 Task: Search one way flight ticket for 1 adult, 5 children, 2 infants in seat and 1 infant on lap in first from Watertown: Watertown Regional Airport to New Bern: Coastal Carolina Regional Airport (was Craven County Regional) on 8-4-2023. Choice of flights is JetBlue. Number of bags: 1 checked bag. Price is upto 55000. Outbound departure time preference is 21:00.
Action: Mouse moved to (249, 318)
Screenshot: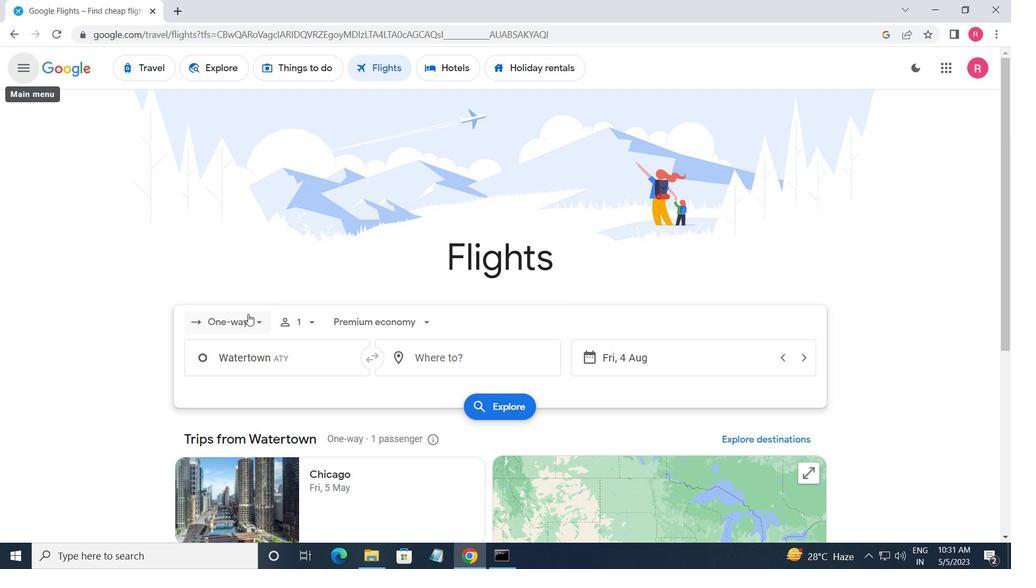 
Action: Mouse pressed left at (249, 318)
Screenshot: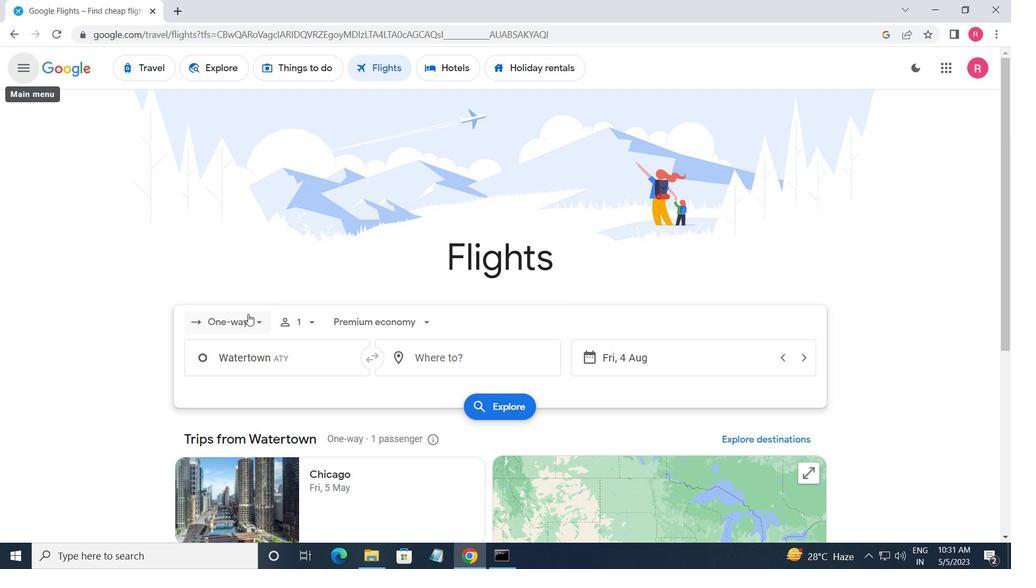 
Action: Mouse moved to (255, 386)
Screenshot: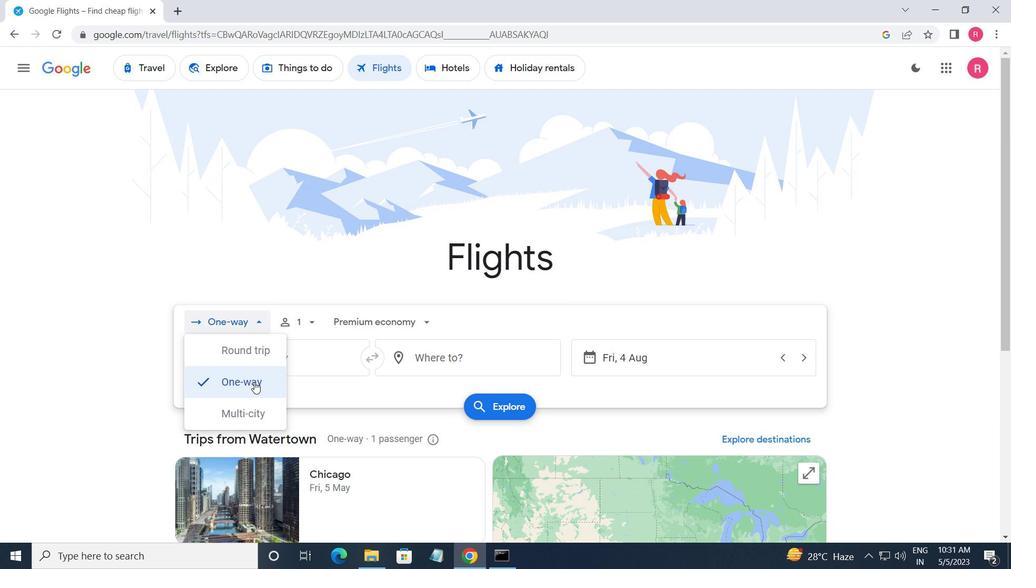 
Action: Mouse pressed left at (255, 386)
Screenshot: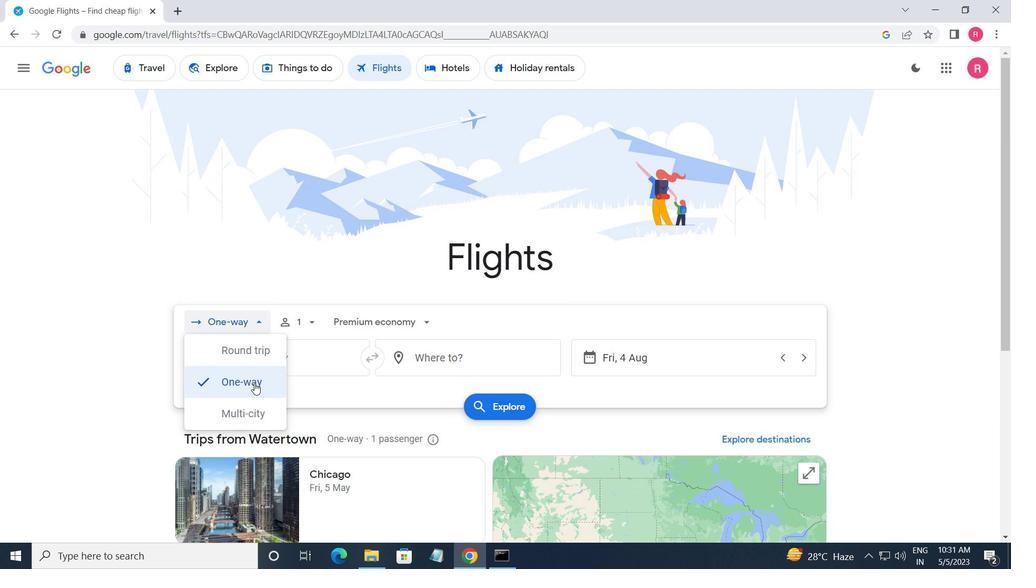 
Action: Mouse moved to (304, 329)
Screenshot: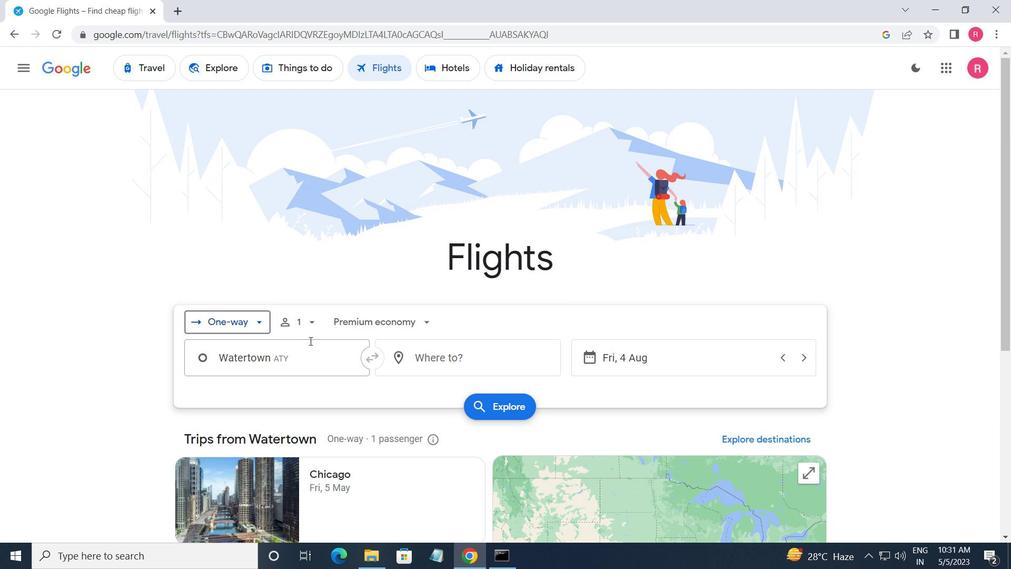 
Action: Mouse pressed left at (304, 329)
Screenshot: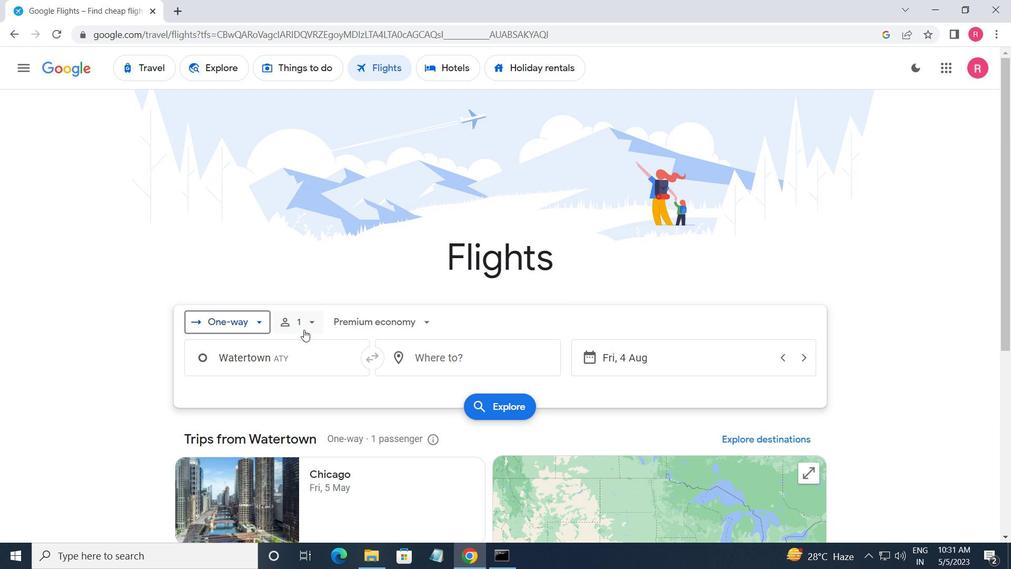 
Action: Mouse moved to (418, 395)
Screenshot: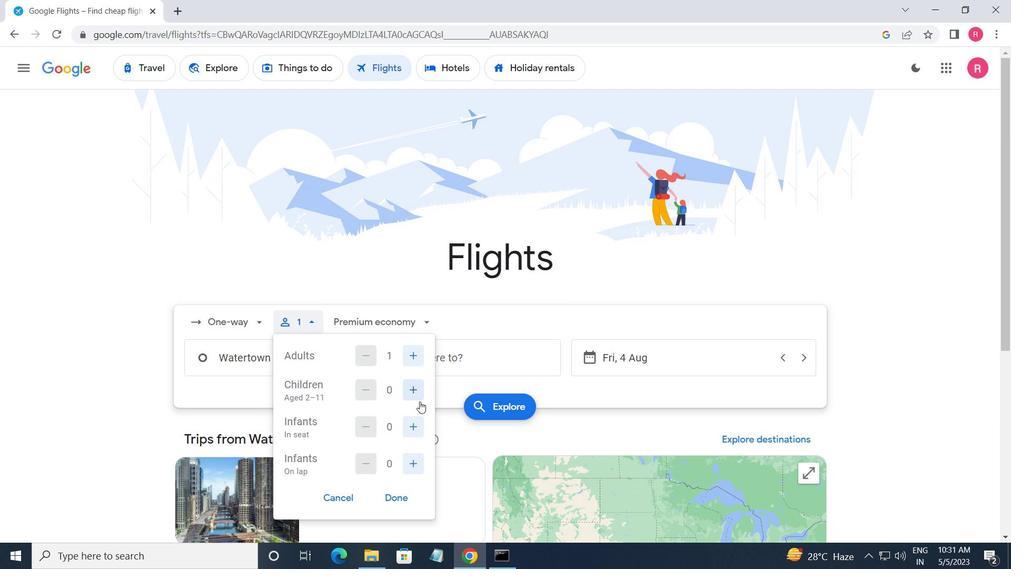 
Action: Mouse pressed left at (418, 395)
Screenshot: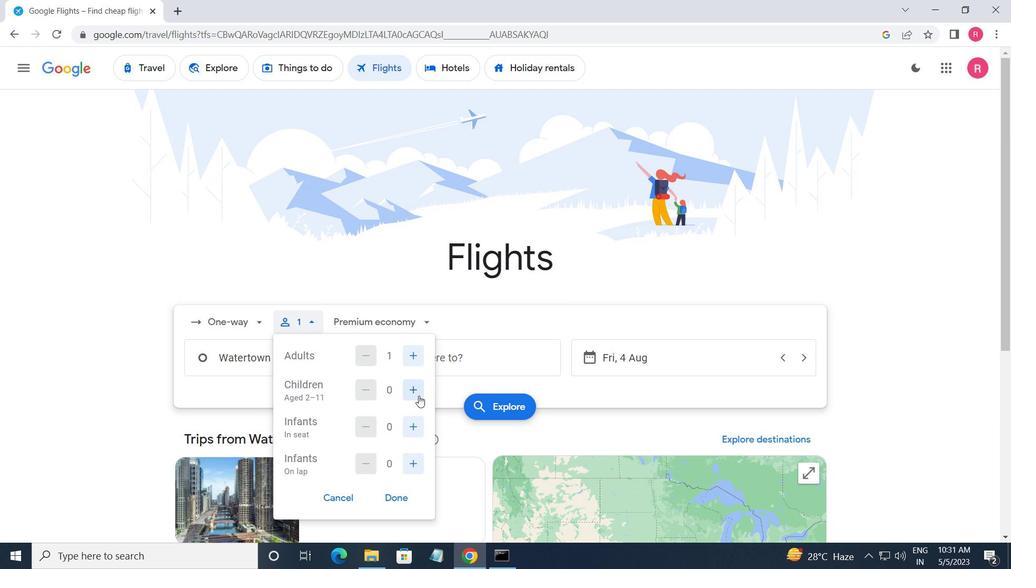 
Action: Mouse pressed left at (418, 395)
Screenshot: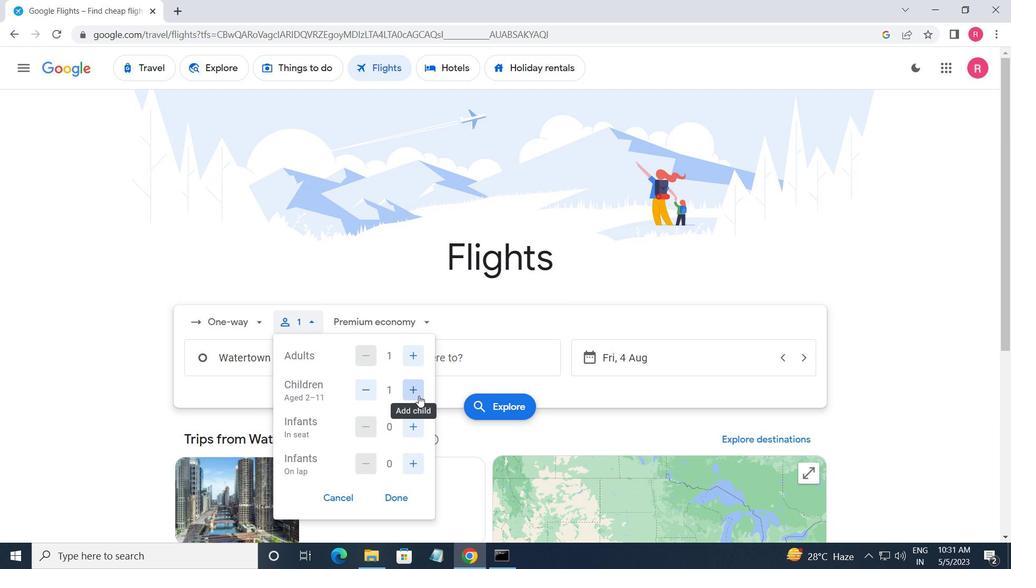 
Action: Mouse pressed left at (418, 395)
Screenshot: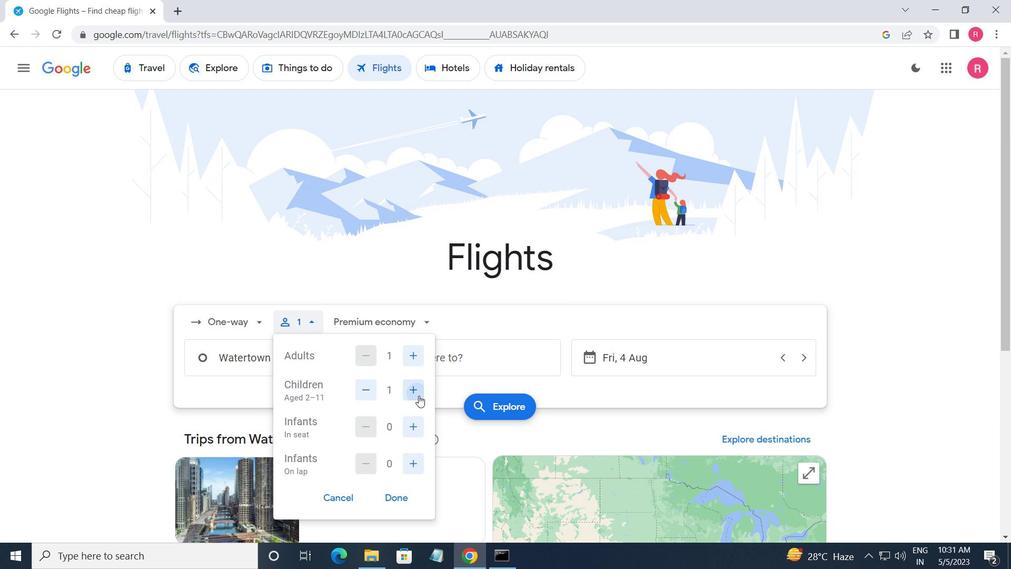 
Action: Mouse pressed left at (418, 395)
Screenshot: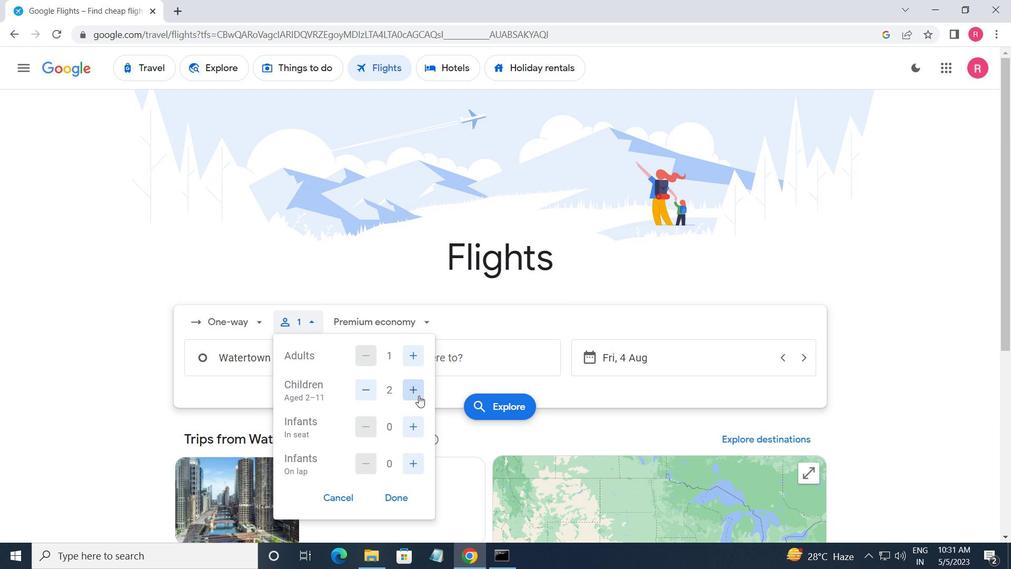 
Action: Mouse pressed left at (418, 395)
Screenshot: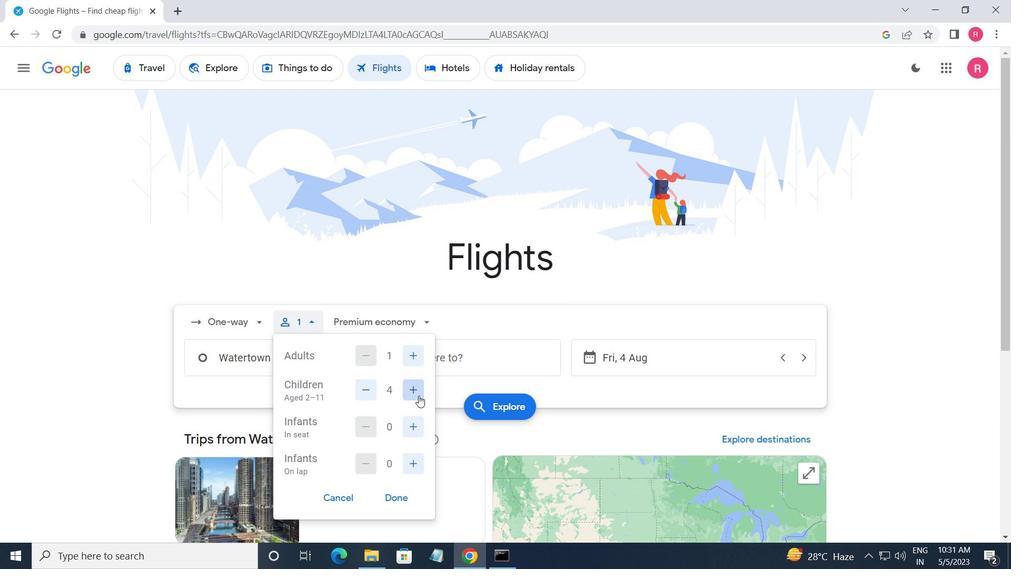 
Action: Mouse moved to (414, 432)
Screenshot: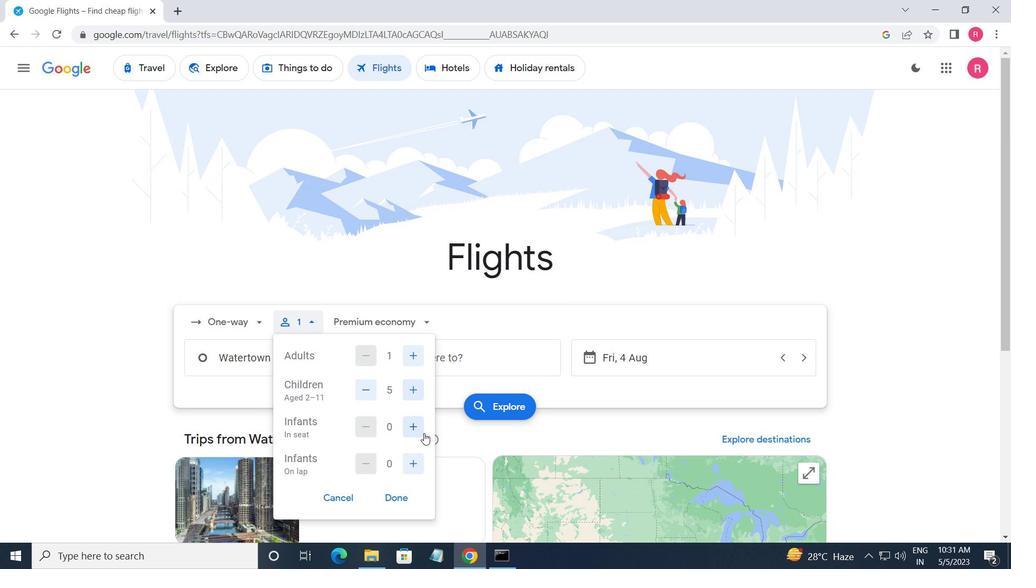 
Action: Mouse pressed left at (414, 432)
Screenshot: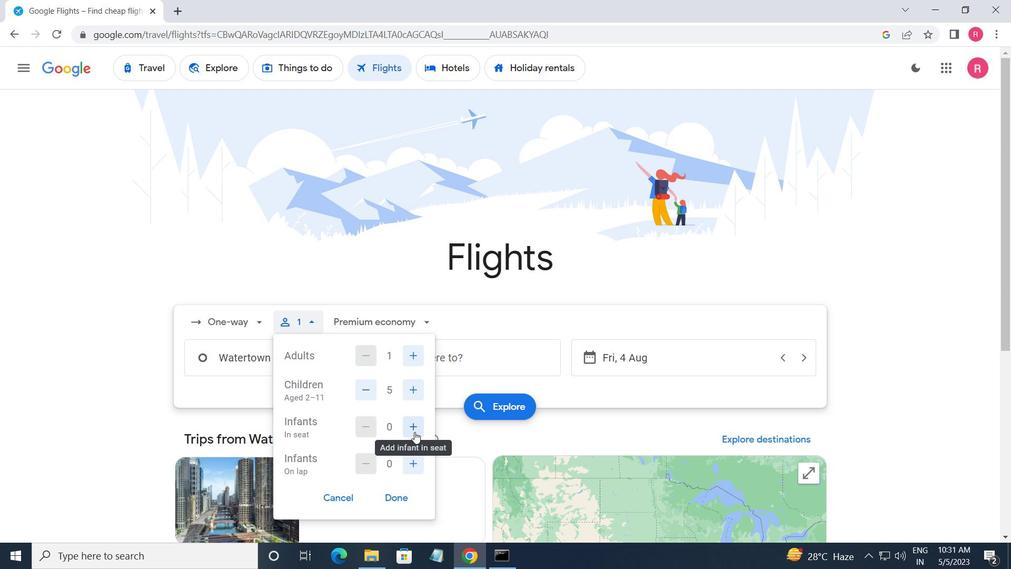 
Action: Mouse pressed left at (414, 432)
Screenshot: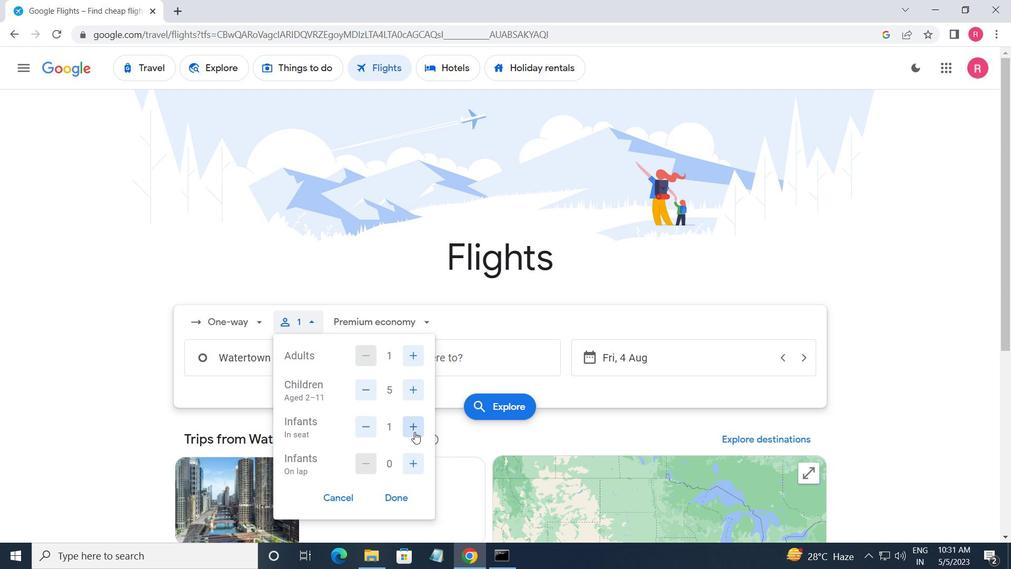 
Action: Mouse moved to (411, 461)
Screenshot: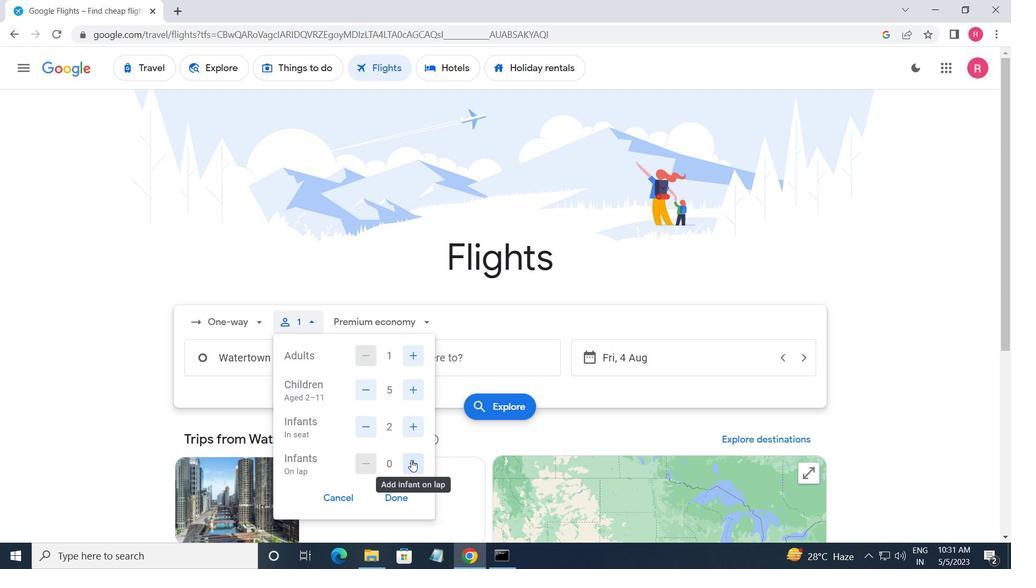 
Action: Mouse pressed left at (411, 461)
Screenshot: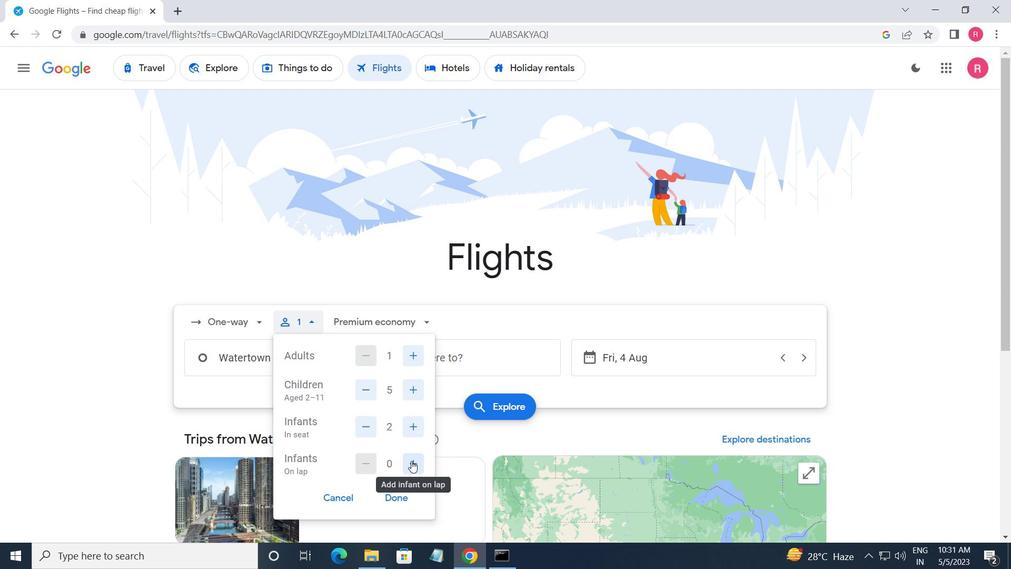 
Action: Mouse moved to (367, 433)
Screenshot: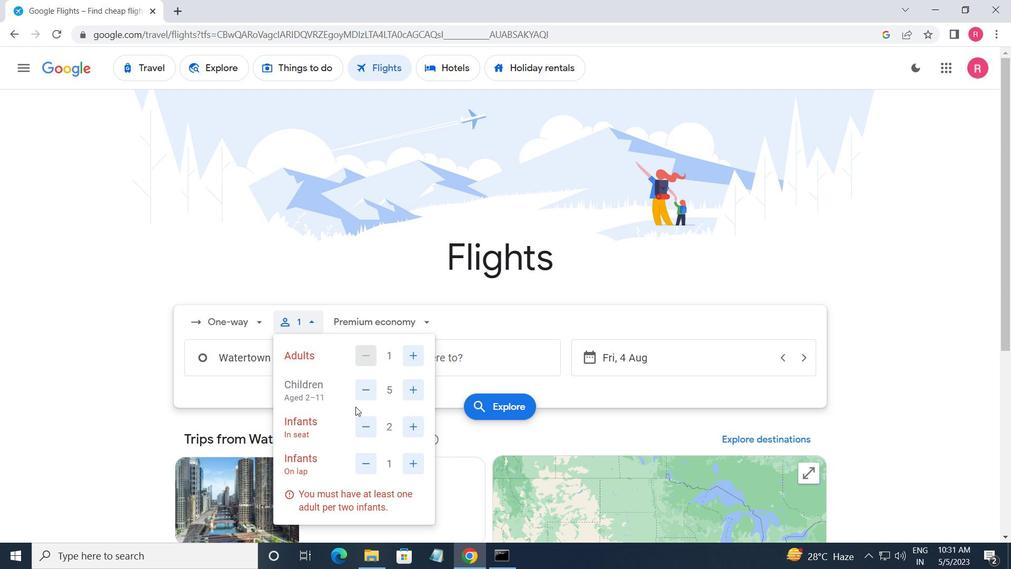 
Action: Mouse pressed left at (367, 433)
Screenshot: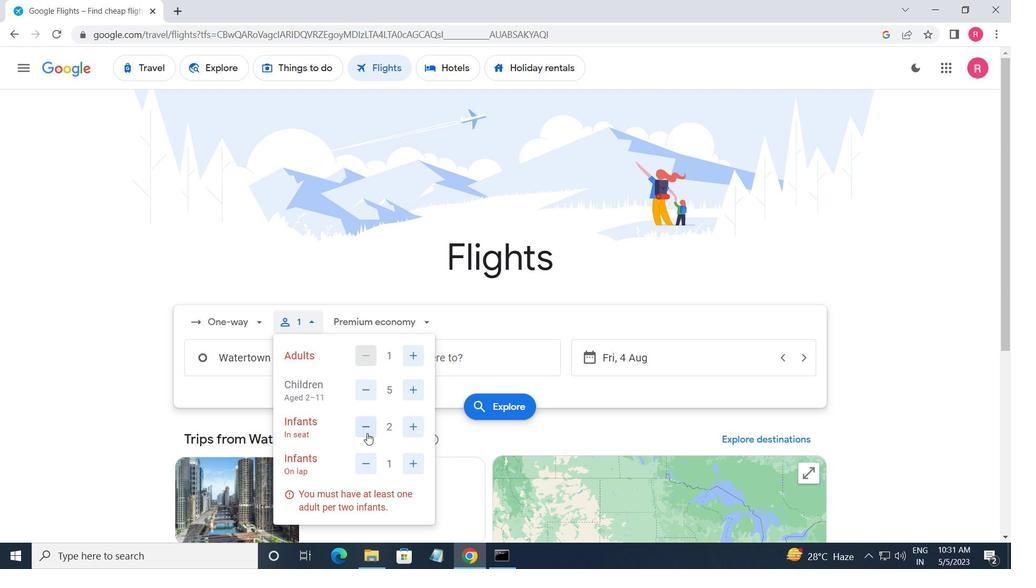 
Action: Mouse moved to (402, 498)
Screenshot: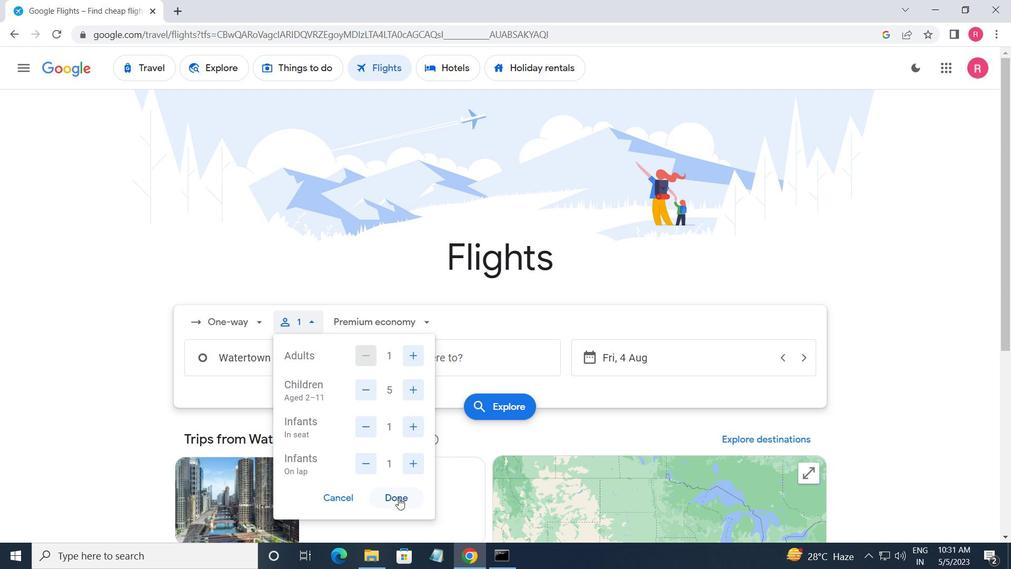 
Action: Mouse pressed left at (402, 498)
Screenshot: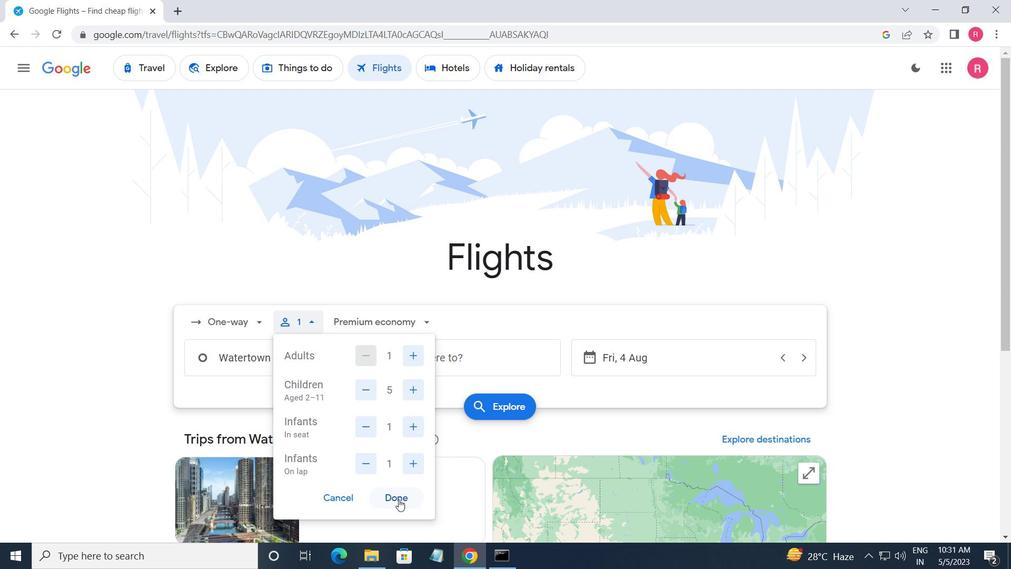 
Action: Mouse moved to (389, 319)
Screenshot: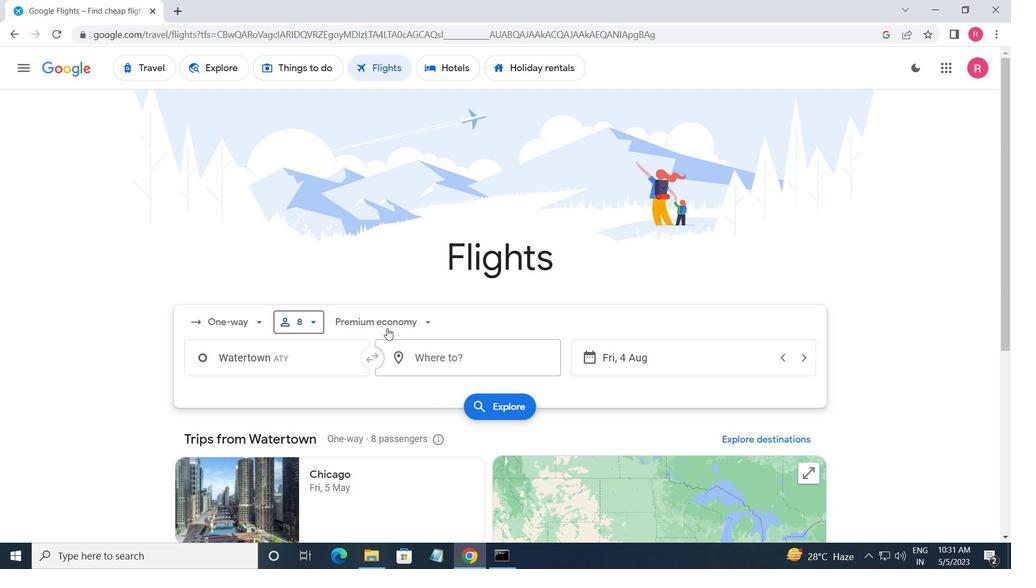 
Action: Mouse pressed left at (389, 319)
Screenshot: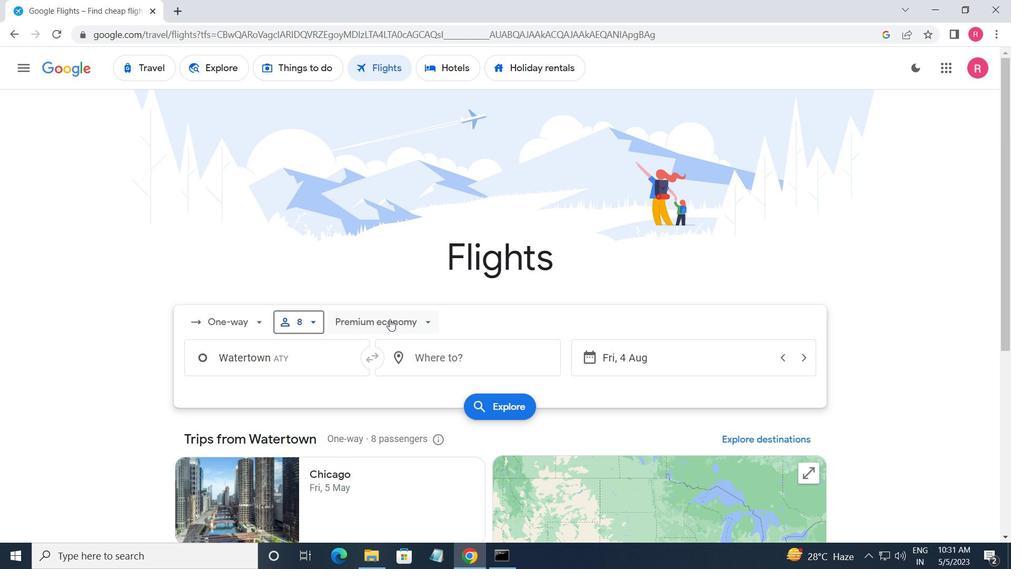 
Action: Mouse moved to (396, 443)
Screenshot: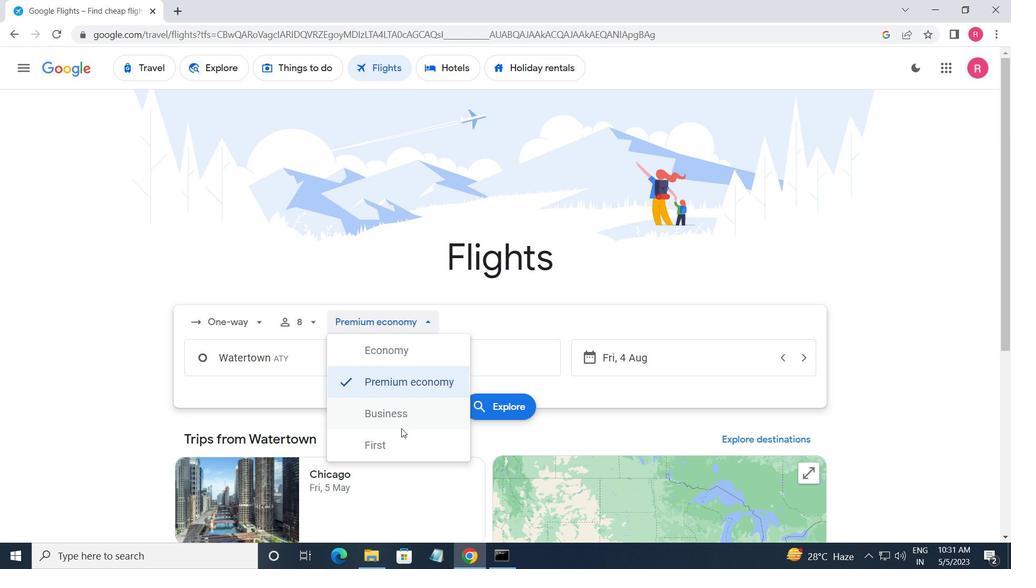 
Action: Mouse pressed left at (396, 443)
Screenshot: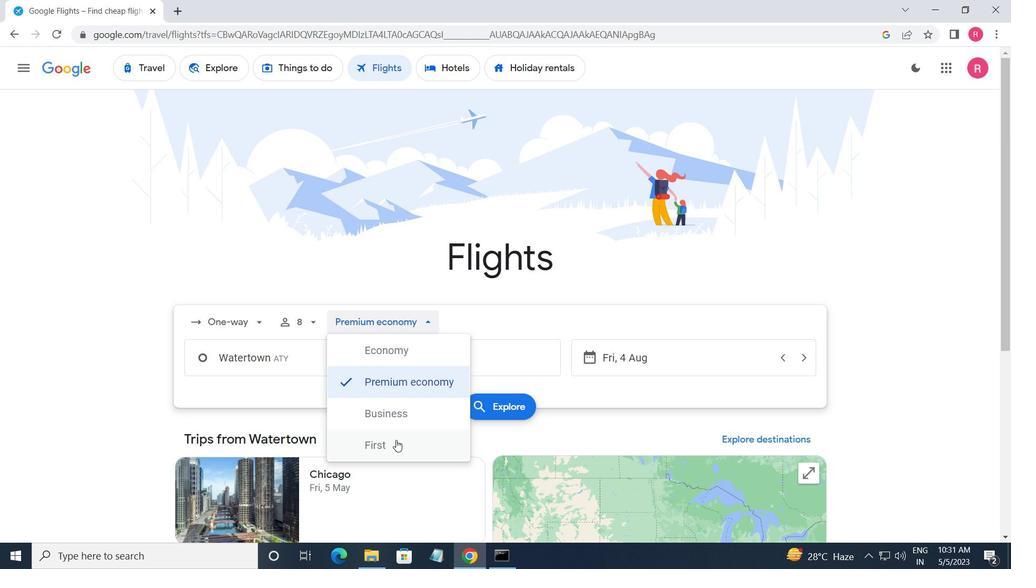 
Action: Mouse moved to (289, 366)
Screenshot: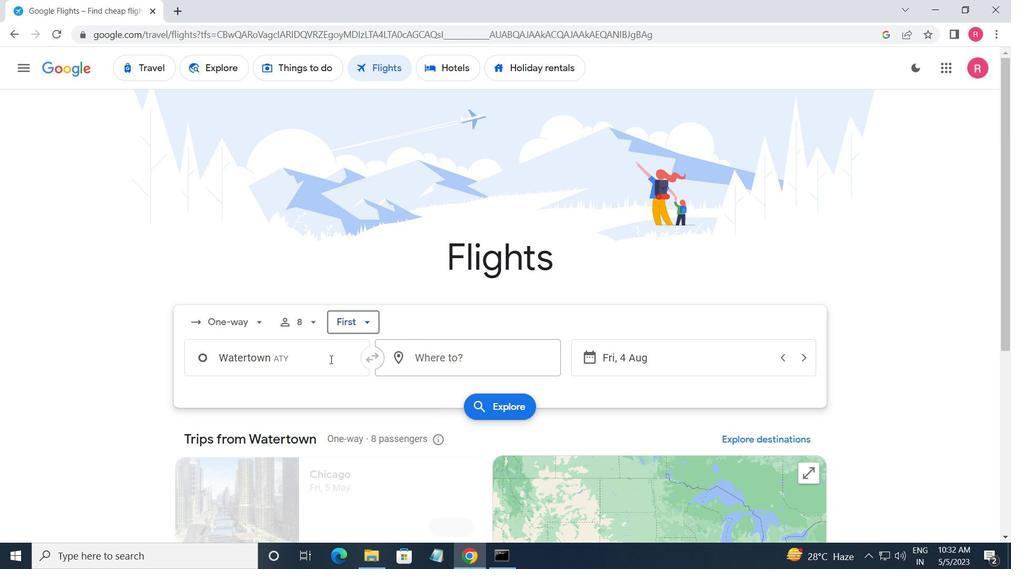 
Action: Mouse pressed left at (289, 366)
Screenshot: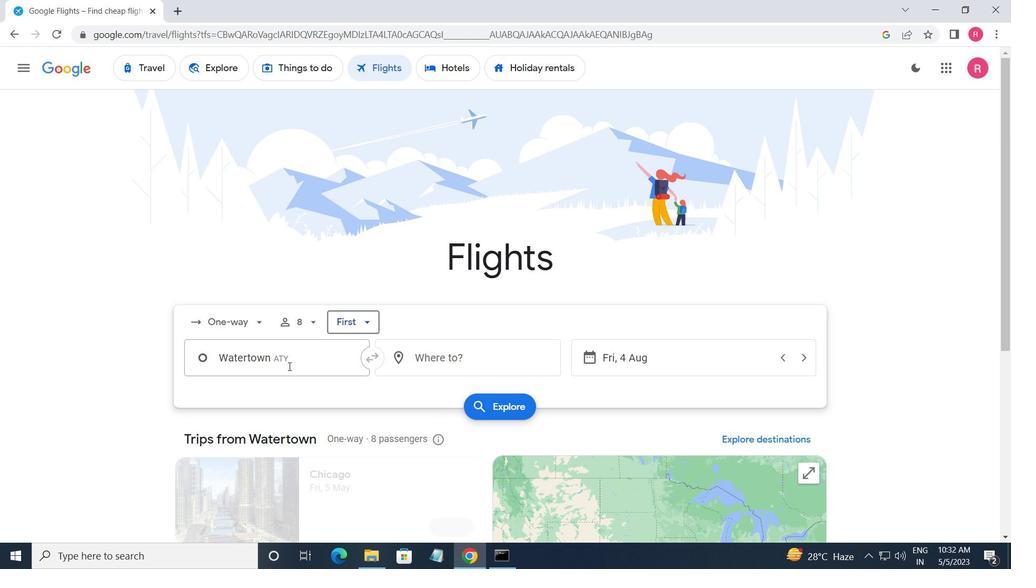 
Action: Mouse moved to (309, 384)
Screenshot: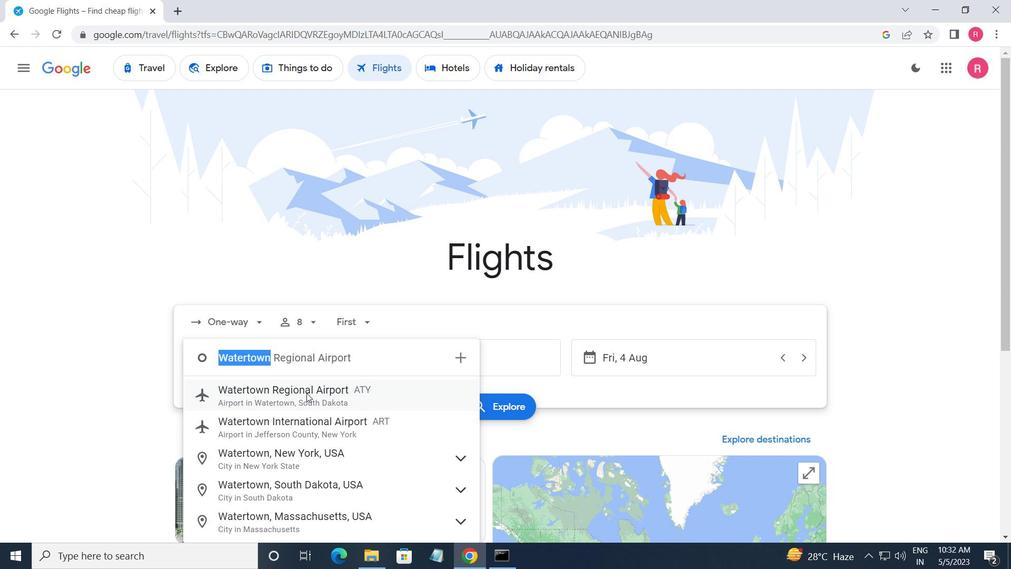 
Action: Mouse pressed left at (309, 384)
Screenshot: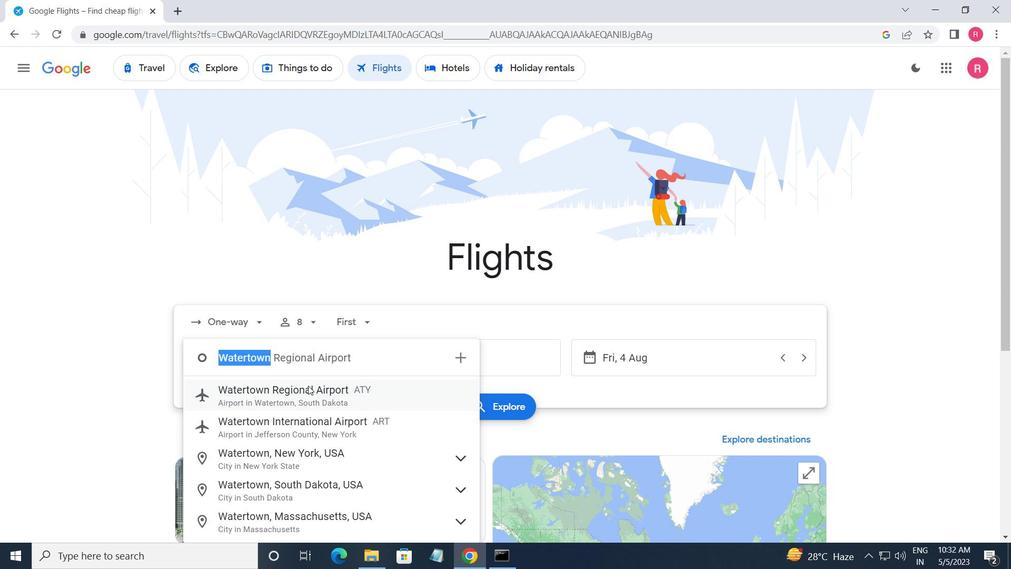 
Action: Mouse moved to (451, 360)
Screenshot: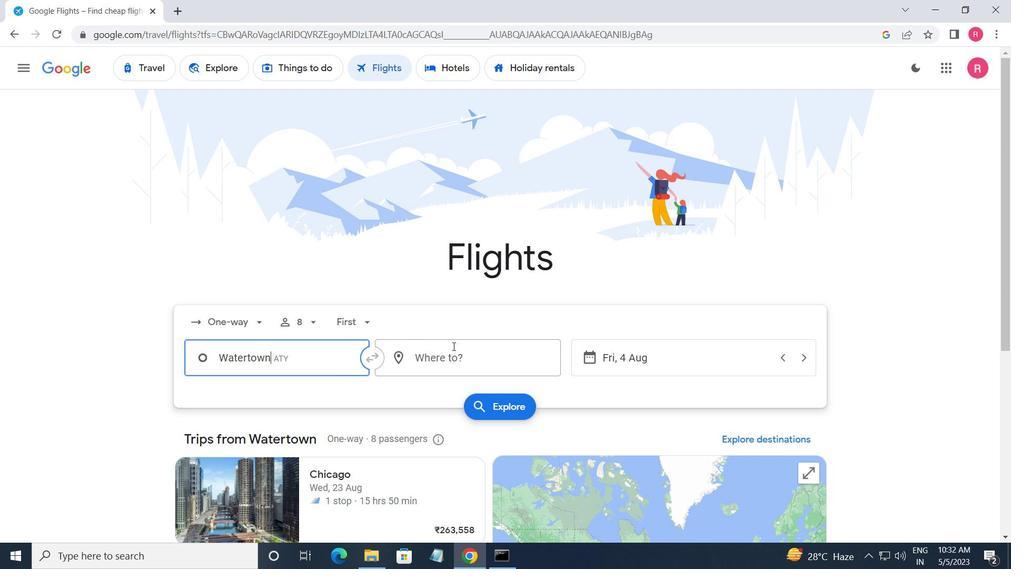 
Action: Mouse pressed left at (451, 360)
Screenshot: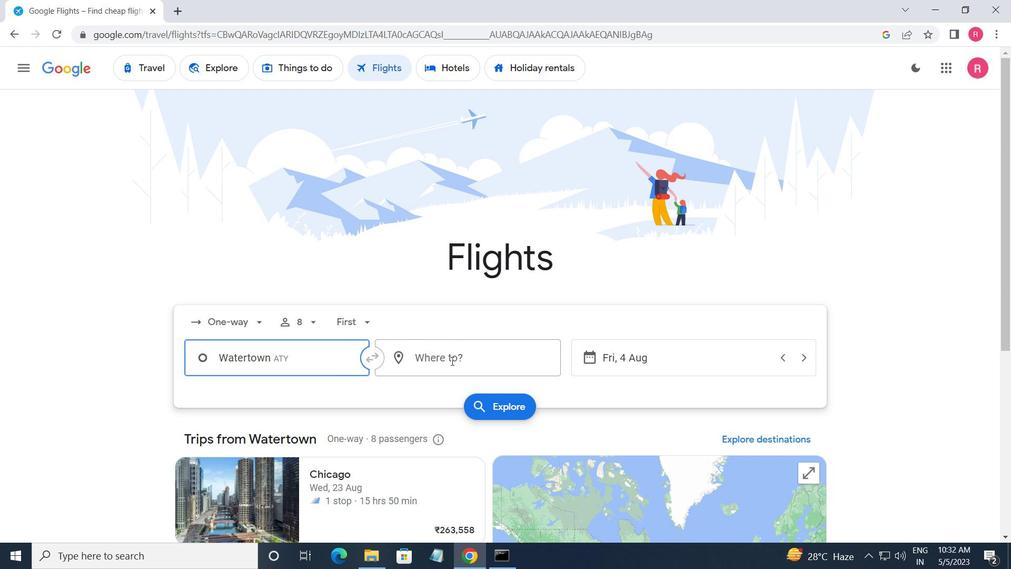 
Action: Mouse moved to (525, 488)
Screenshot: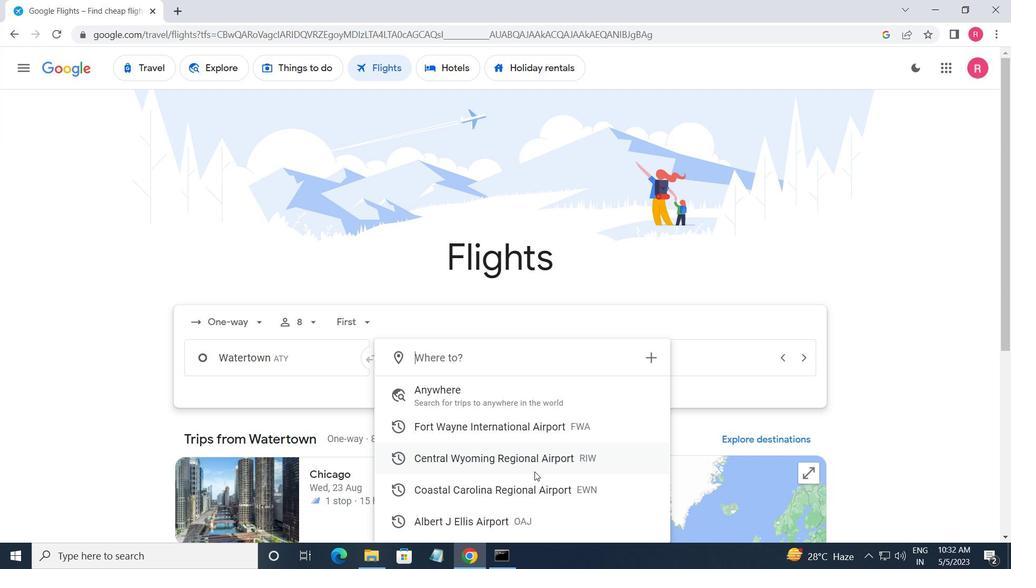 
Action: Mouse pressed left at (525, 488)
Screenshot: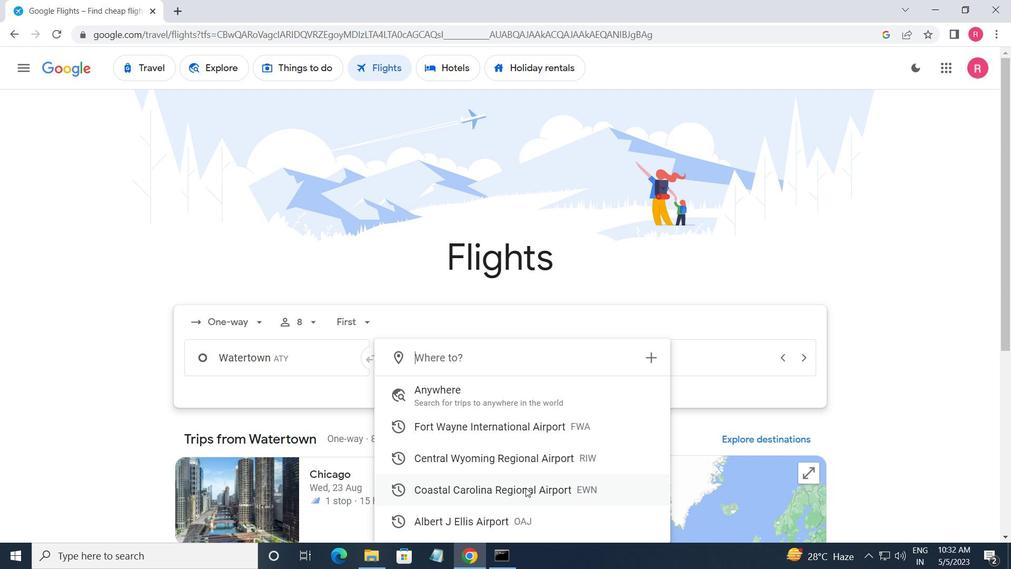 
Action: Mouse moved to (642, 358)
Screenshot: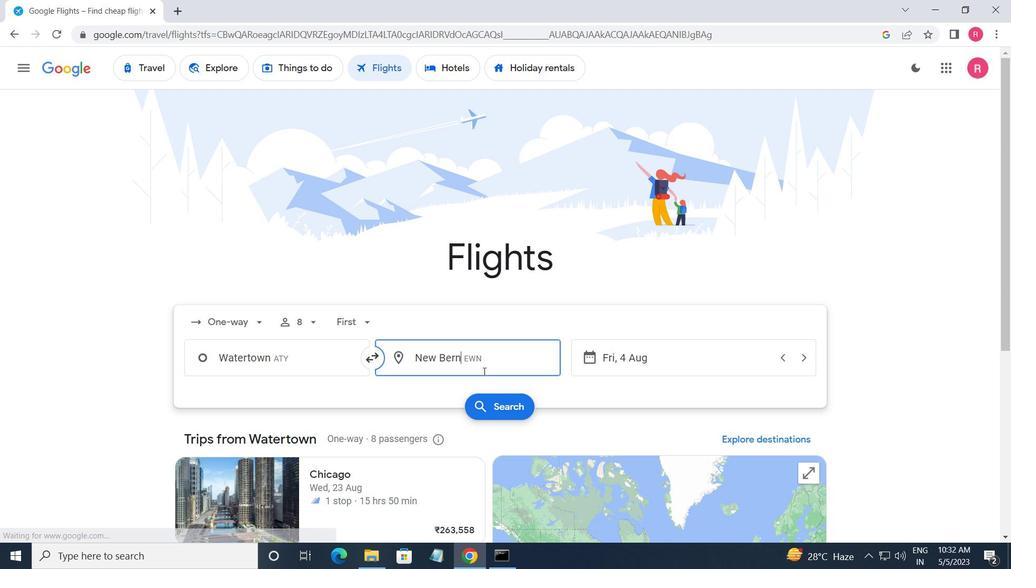 
Action: Mouse pressed left at (642, 358)
Screenshot: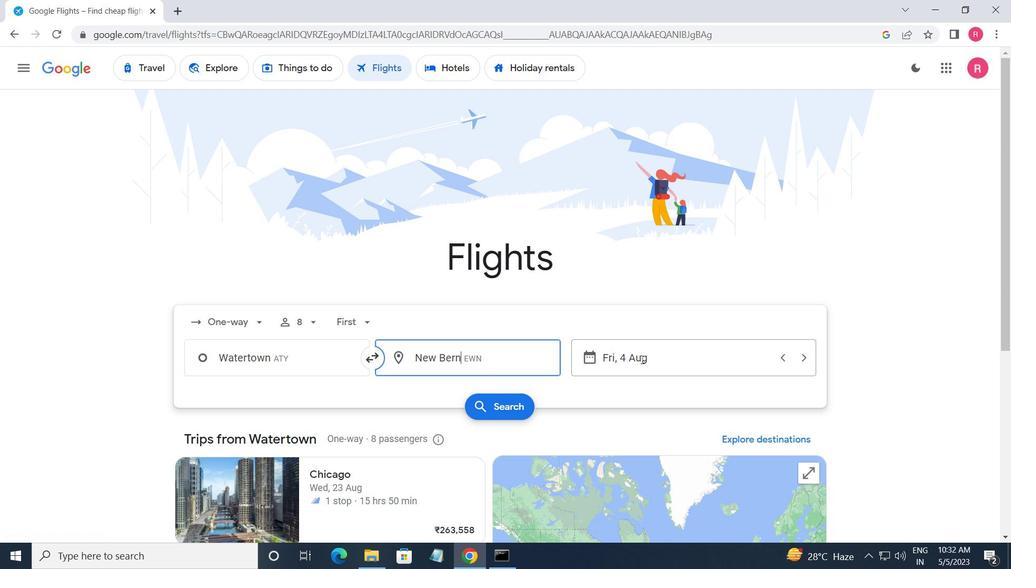 
Action: Mouse moved to (498, 302)
Screenshot: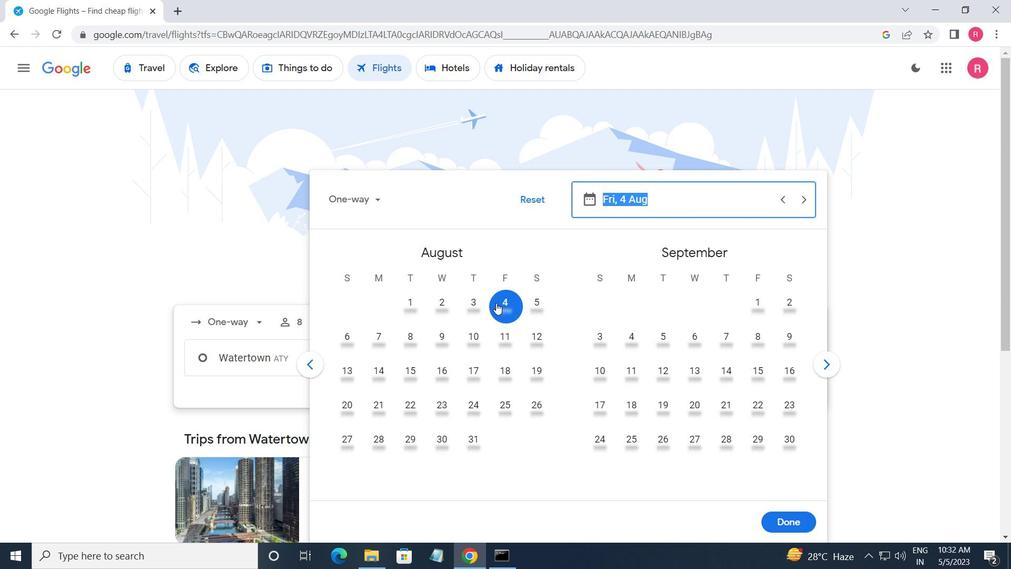 
Action: Mouse pressed left at (498, 302)
Screenshot: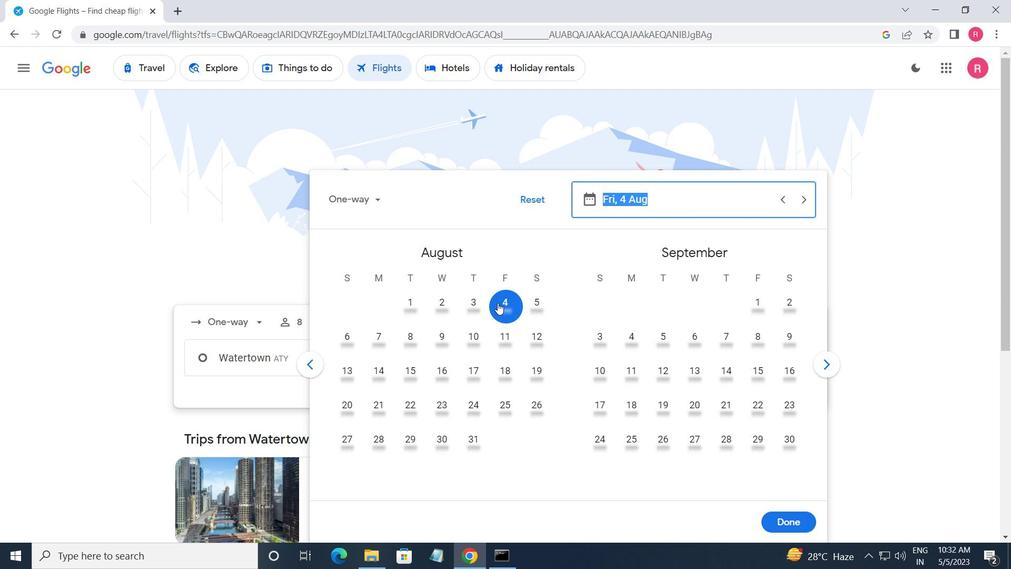 
Action: Mouse moved to (784, 530)
Screenshot: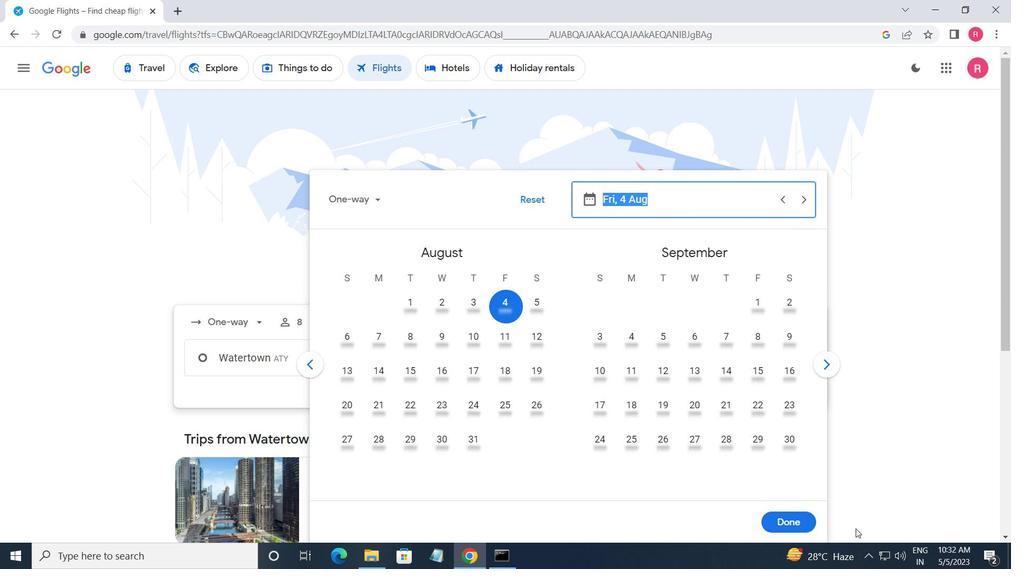 
Action: Mouse pressed left at (784, 530)
Screenshot: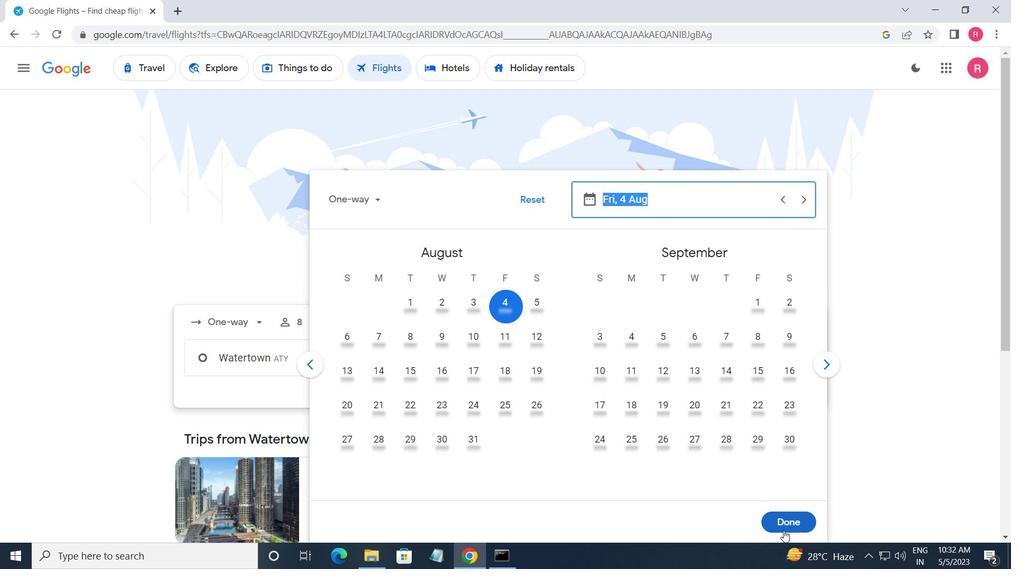 
Action: Mouse moved to (501, 407)
Screenshot: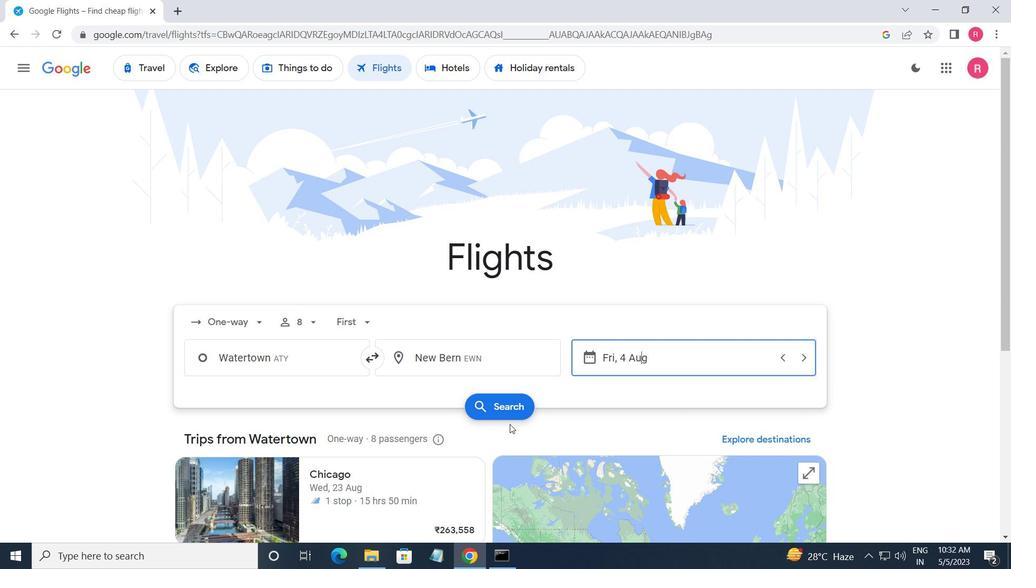 
Action: Mouse pressed left at (501, 407)
Screenshot: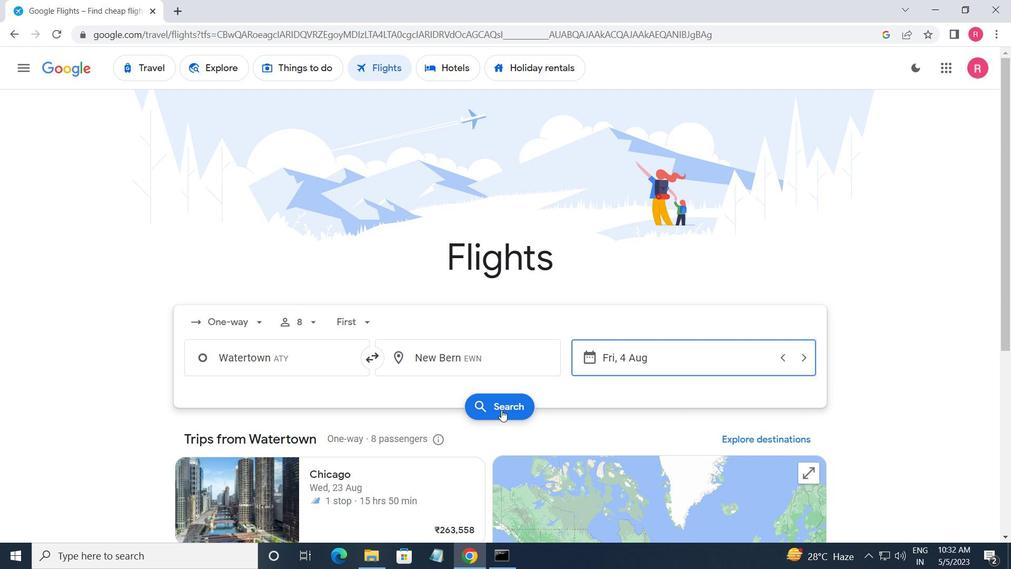
Action: Mouse moved to (201, 191)
Screenshot: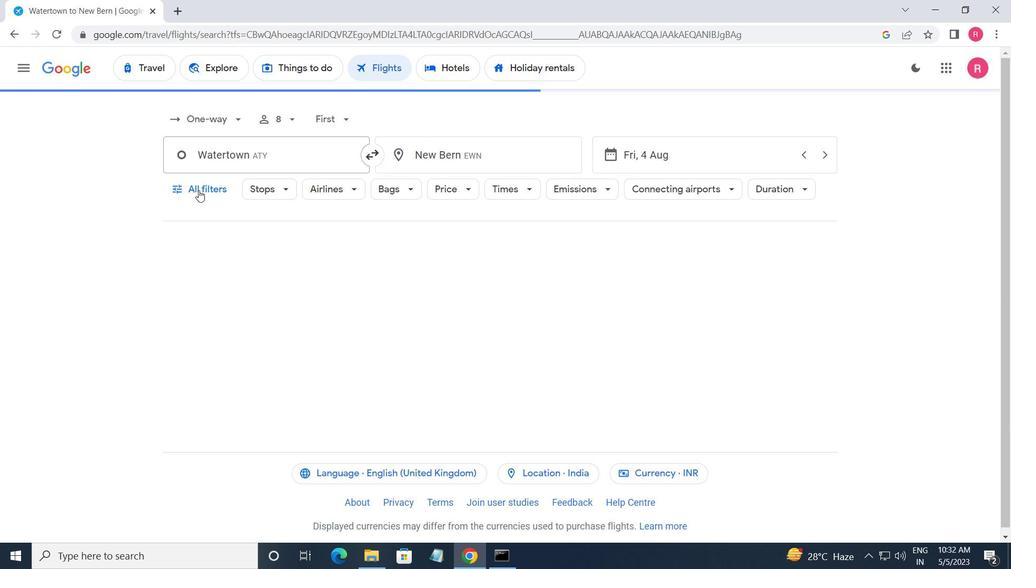 
Action: Mouse pressed left at (201, 191)
Screenshot: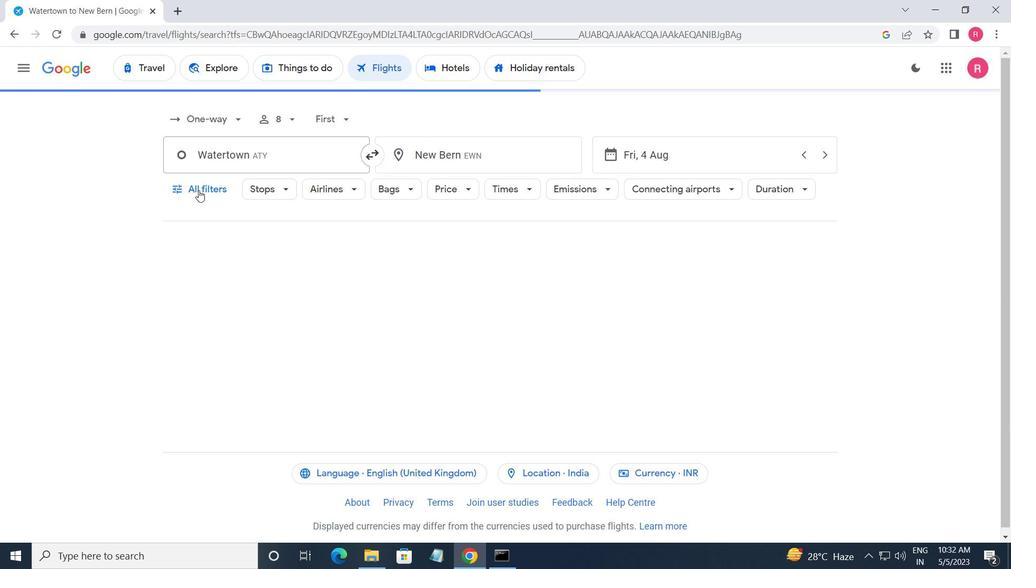 
Action: Mouse moved to (248, 310)
Screenshot: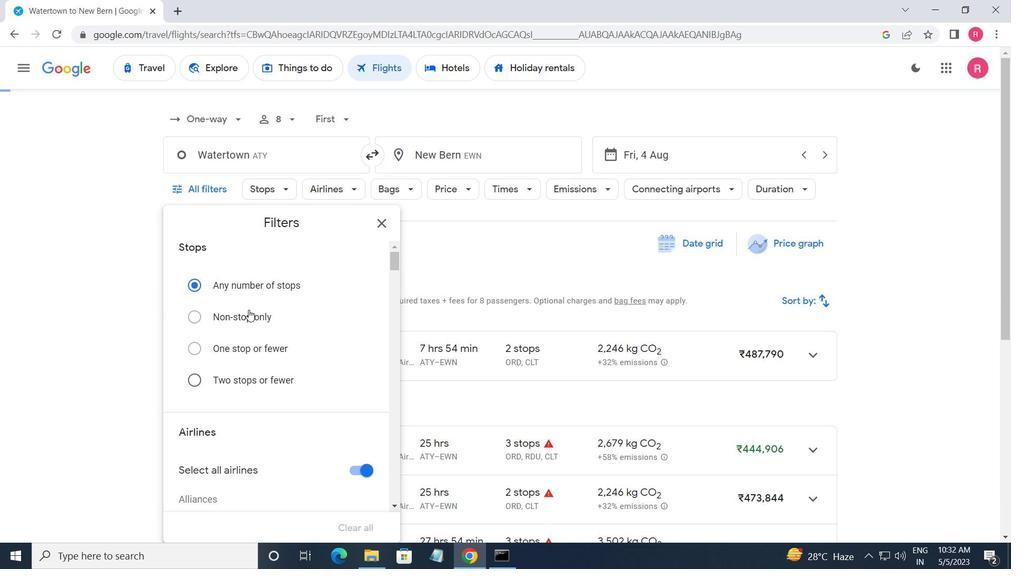 
Action: Mouse scrolled (248, 309) with delta (0, 0)
Screenshot: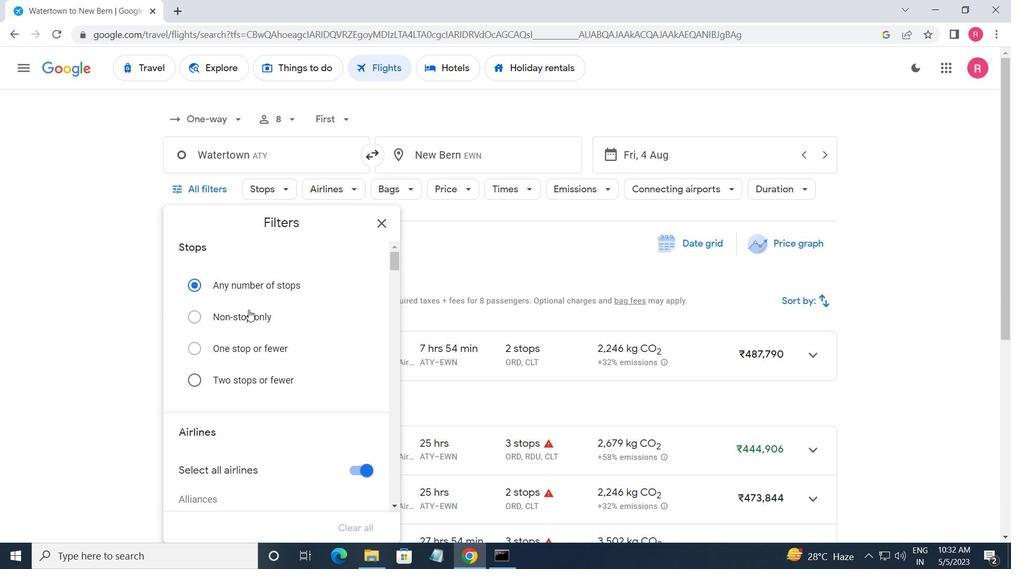 
Action: Mouse moved to (256, 310)
Screenshot: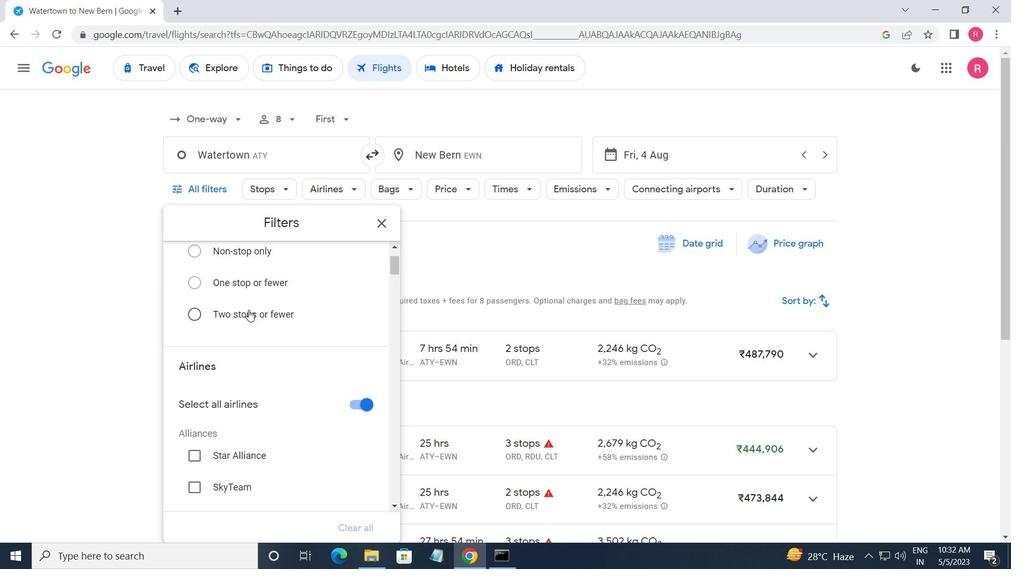 
Action: Mouse scrolled (256, 310) with delta (0, 0)
Screenshot: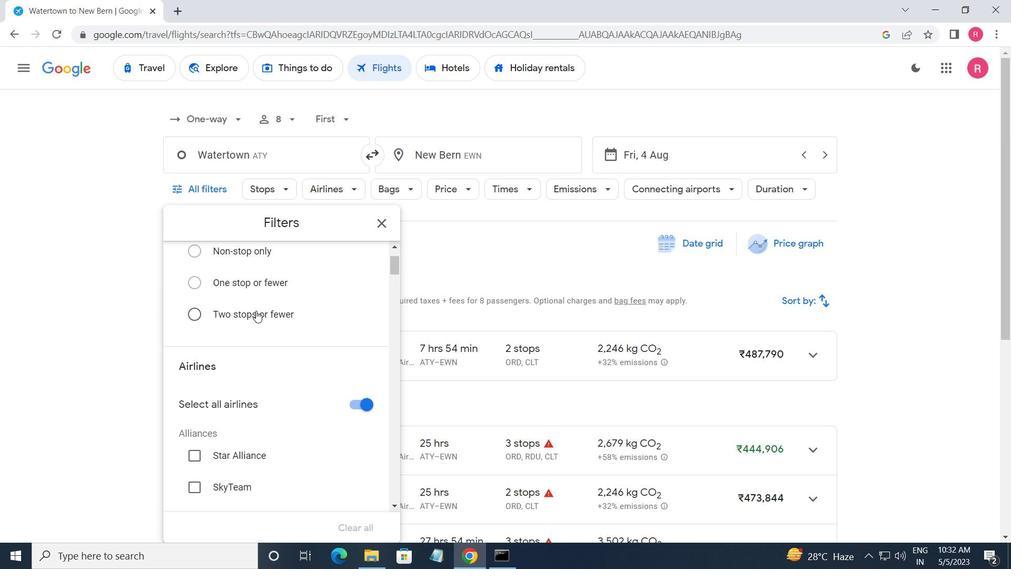
Action: Mouse scrolled (256, 310) with delta (0, 0)
Screenshot: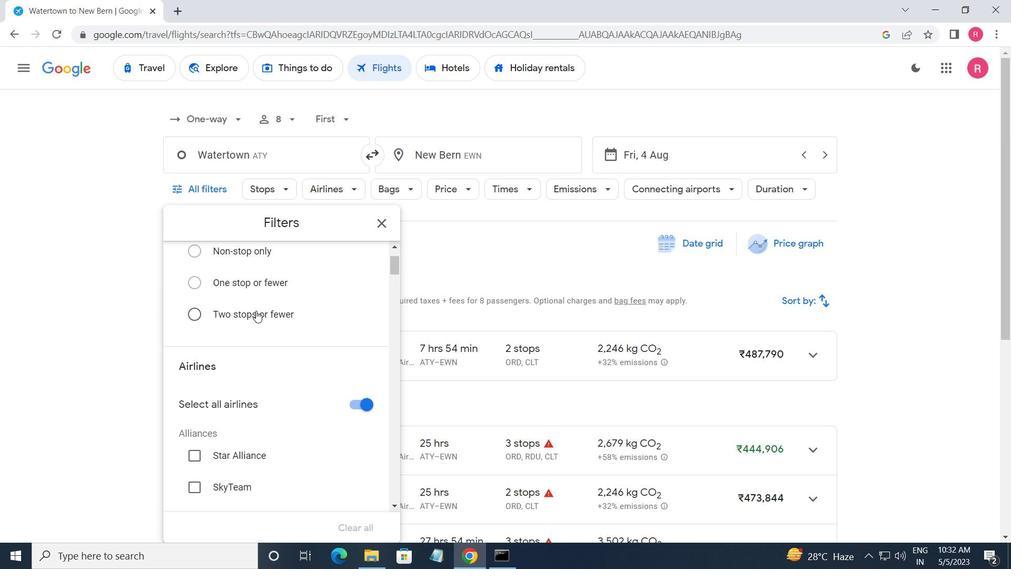 
Action: Mouse scrolled (256, 310) with delta (0, 0)
Screenshot: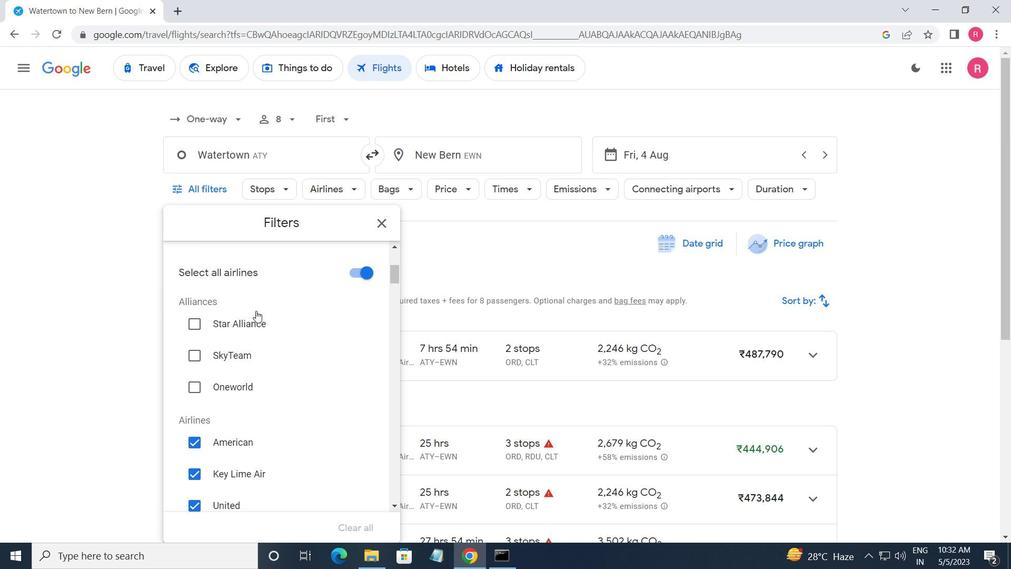 
Action: Mouse moved to (256, 312)
Screenshot: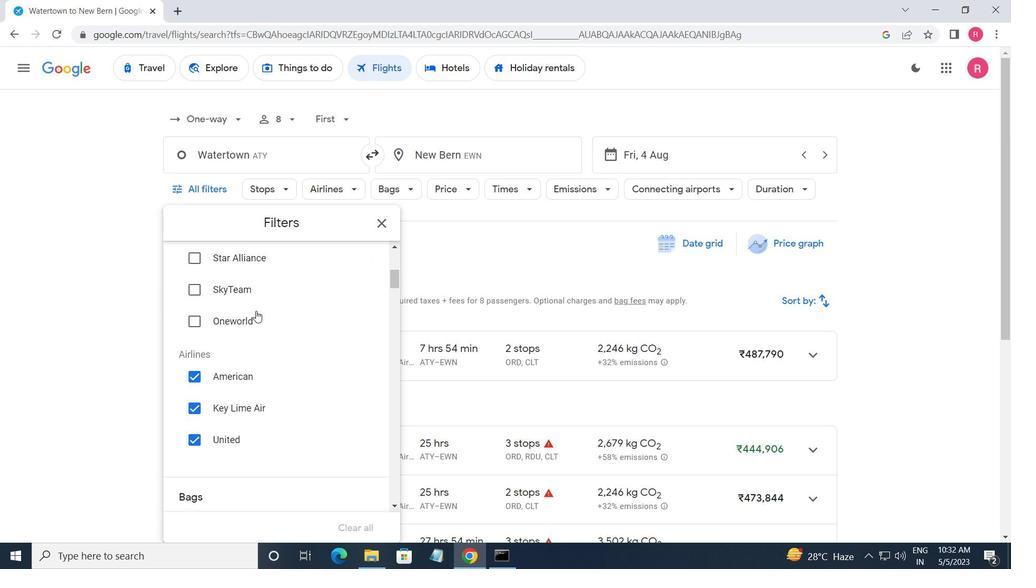 
Action: Mouse scrolled (256, 312) with delta (0, 0)
Screenshot: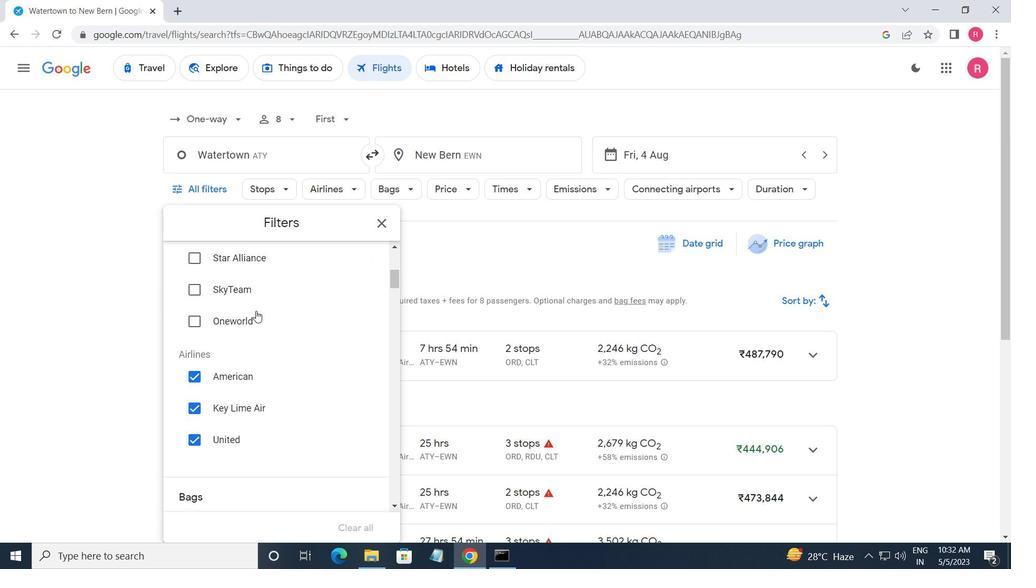 
Action: Mouse moved to (264, 318)
Screenshot: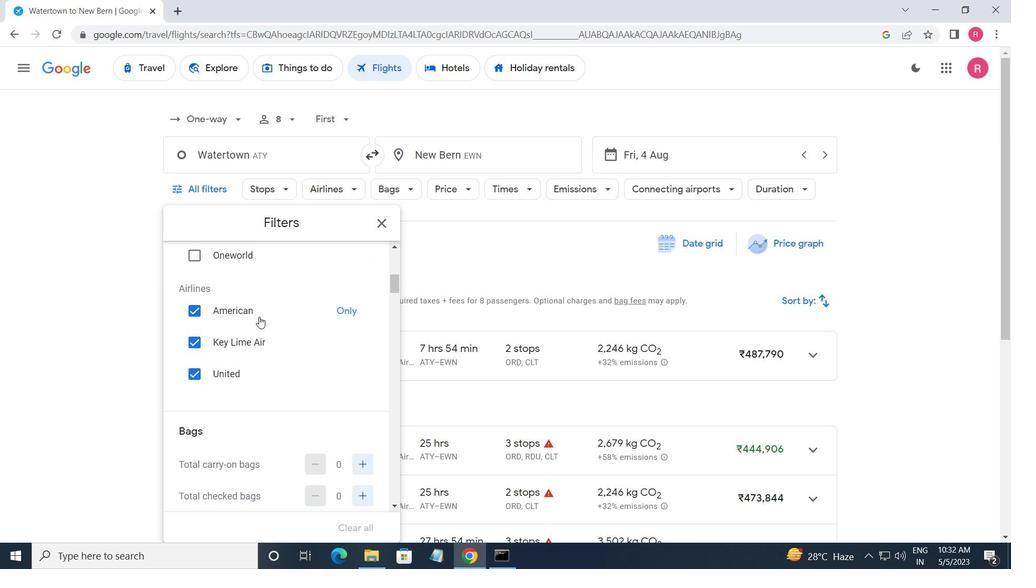 
Action: Mouse scrolled (264, 318) with delta (0, 0)
Screenshot: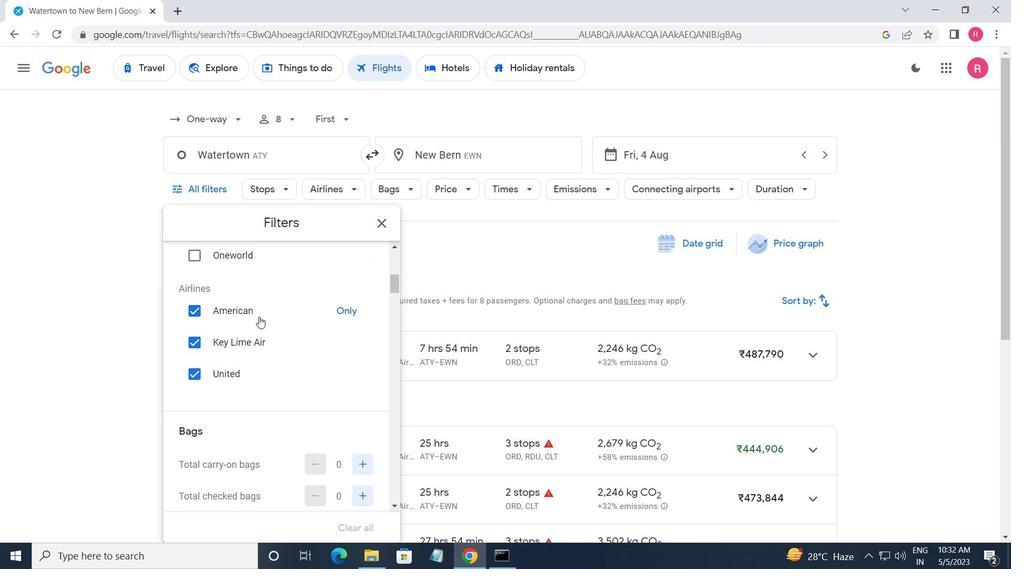 
Action: Mouse scrolled (264, 318) with delta (0, 0)
Screenshot: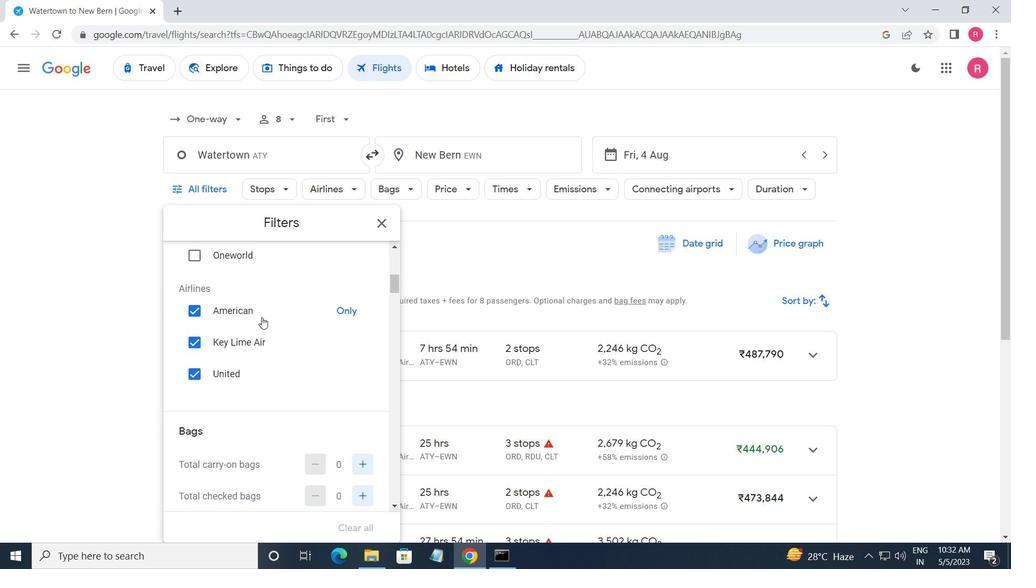 
Action: Mouse scrolled (264, 318) with delta (0, 0)
Screenshot: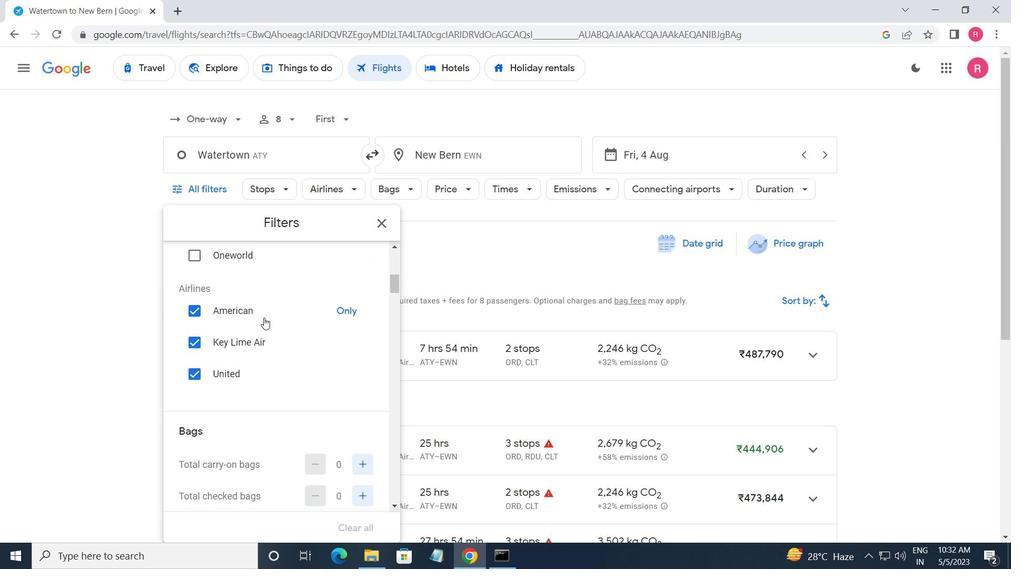 
Action: Mouse moved to (350, 340)
Screenshot: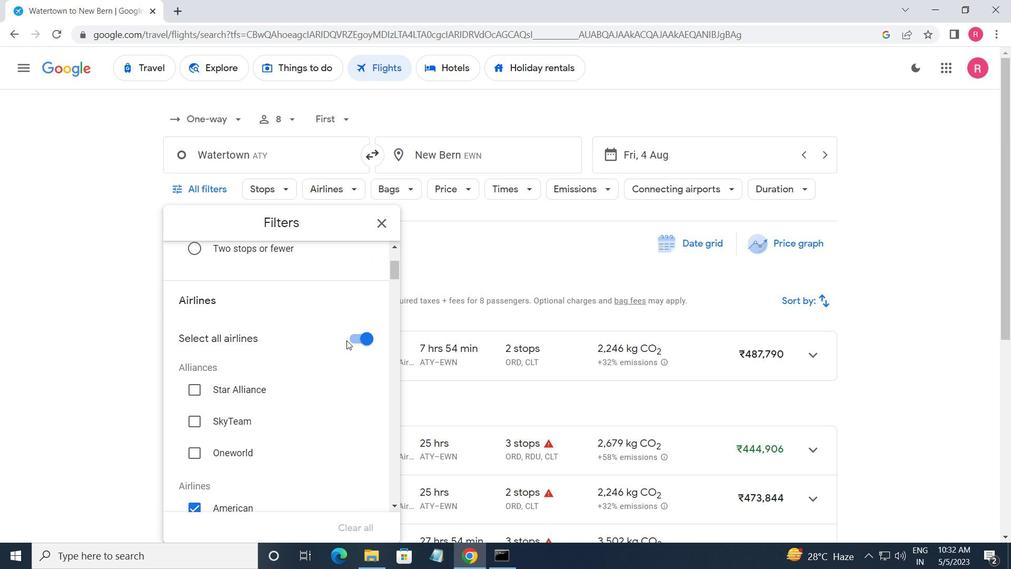 
Action: Mouse pressed left at (350, 340)
Screenshot: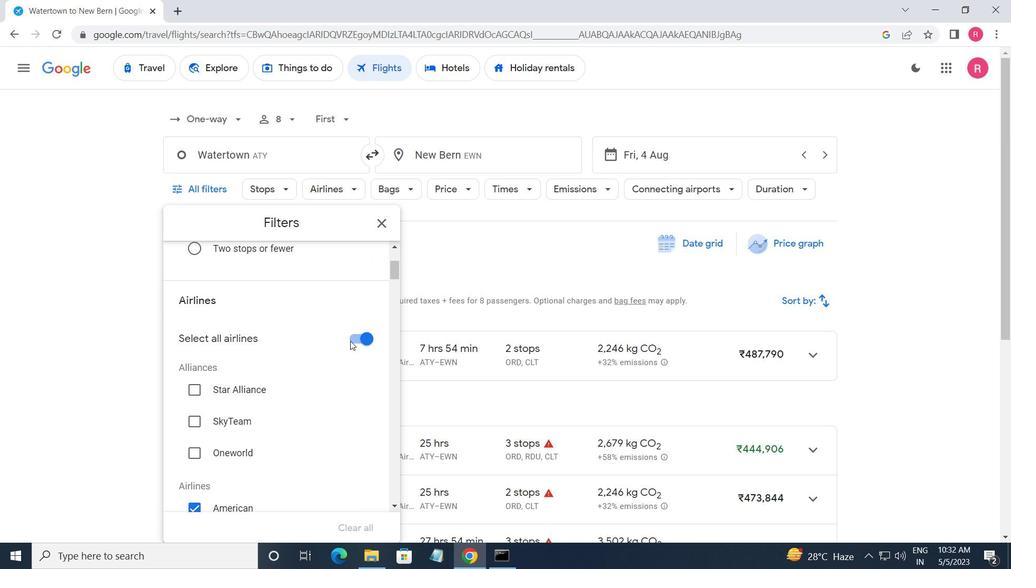 
Action: Mouse moved to (303, 340)
Screenshot: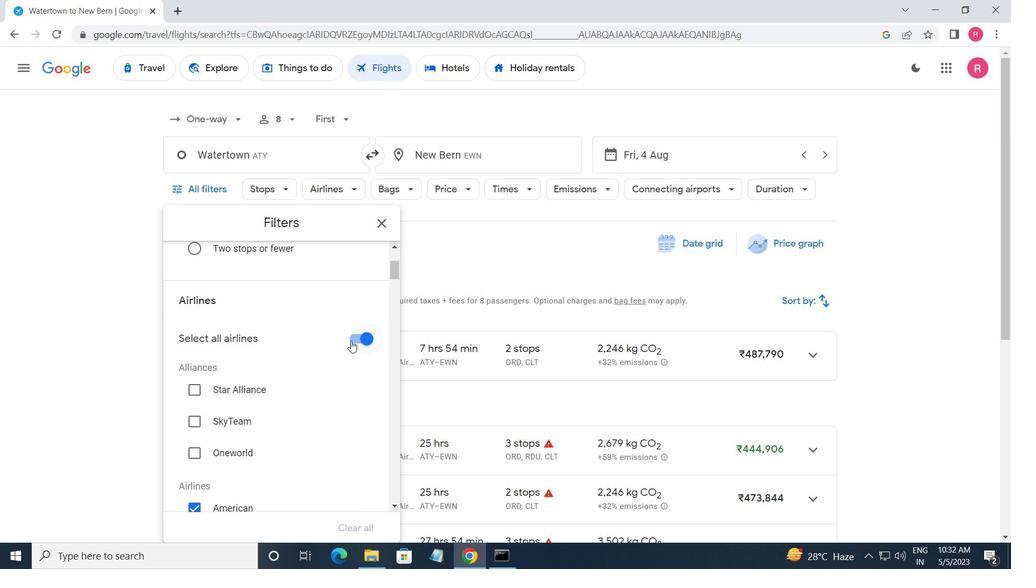 
Action: Mouse scrolled (303, 340) with delta (0, 0)
Screenshot: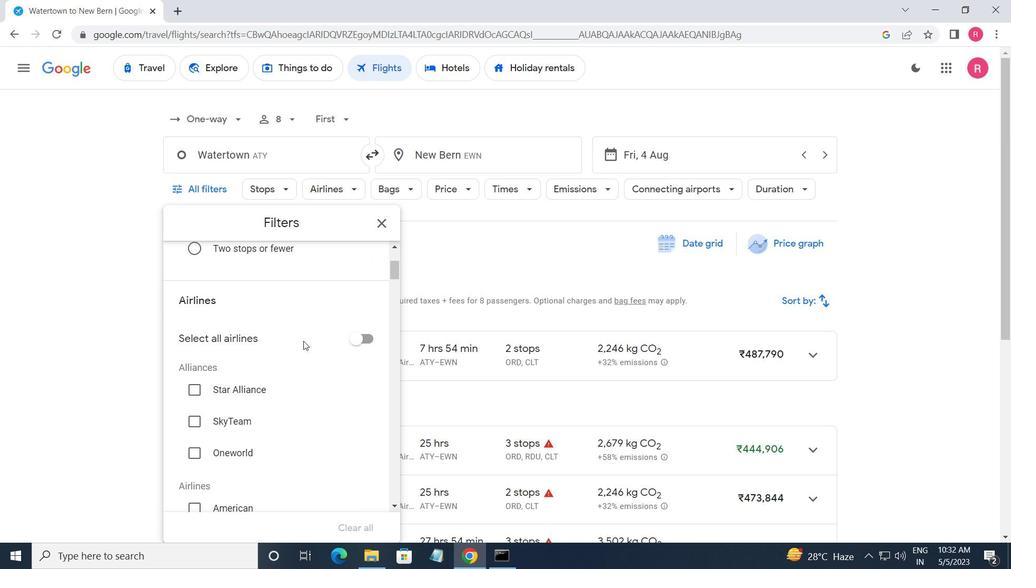 
Action: Mouse scrolled (303, 340) with delta (0, 0)
Screenshot: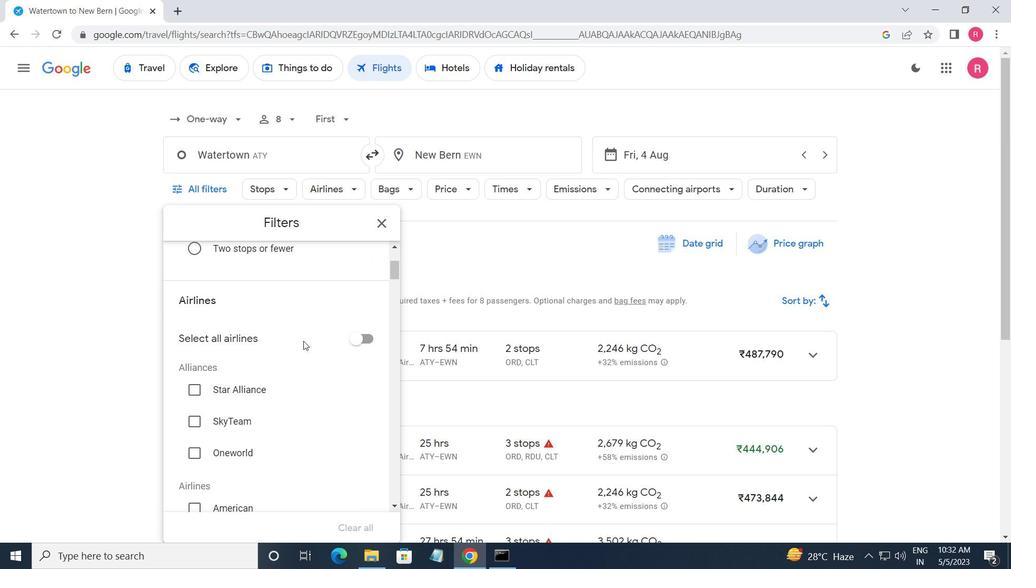 
Action: Mouse moved to (304, 339)
Screenshot: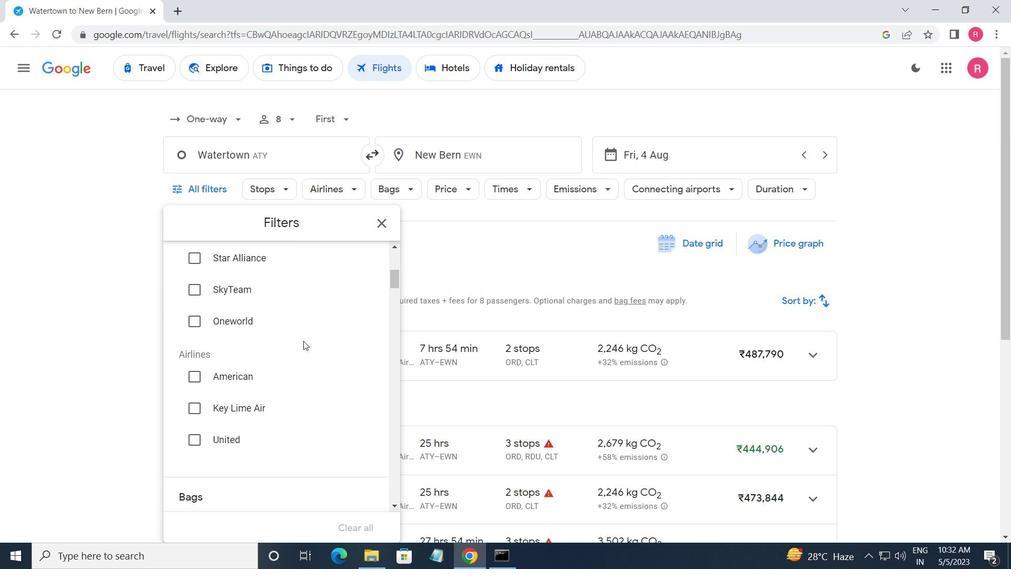 
Action: Mouse scrolled (304, 339) with delta (0, 0)
Screenshot: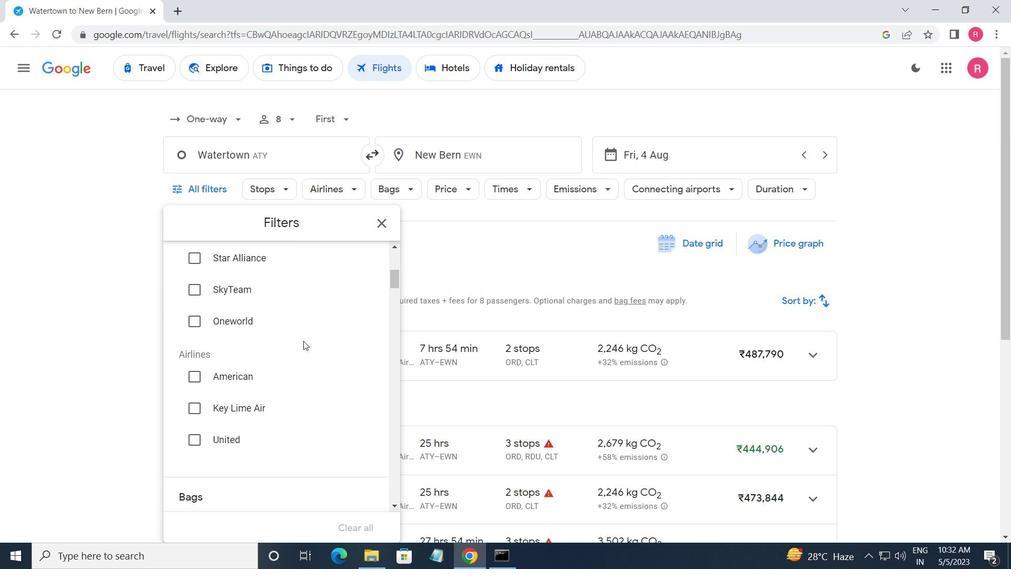 
Action: Mouse scrolled (304, 339) with delta (0, 0)
Screenshot: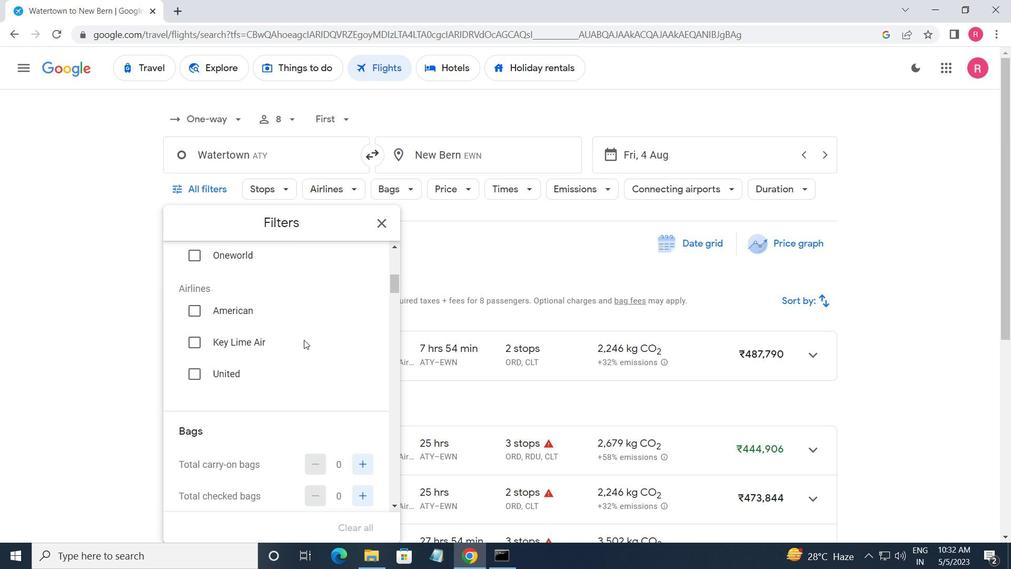 
Action: Mouse moved to (305, 339)
Screenshot: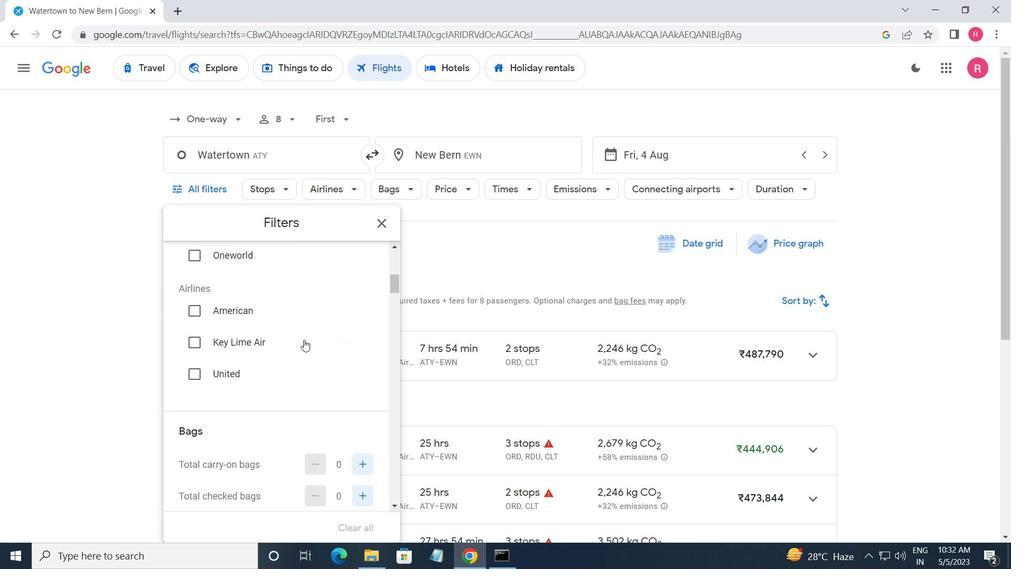 
Action: Mouse scrolled (305, 339) with delta (0, 0)
Screenshot: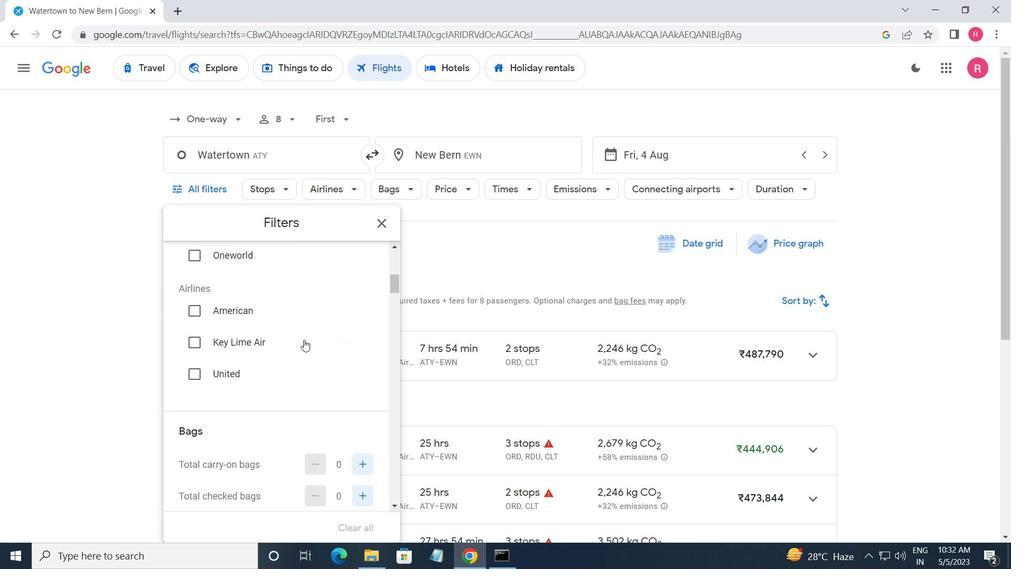 
Action: Mouse moved to (359, 336)
Screenshot: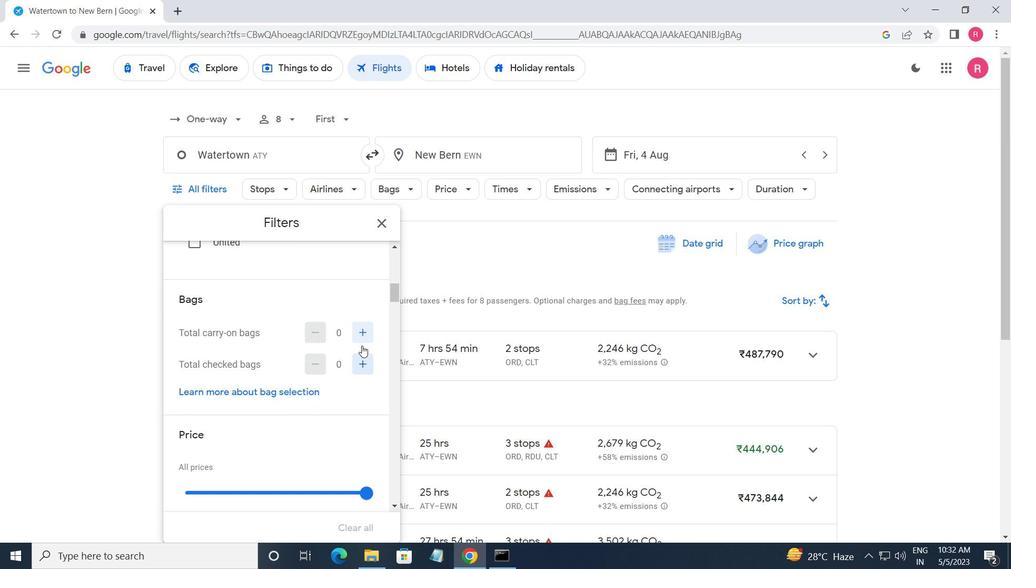
Action: Mouse pressed left at (359, 336)
Screenshot: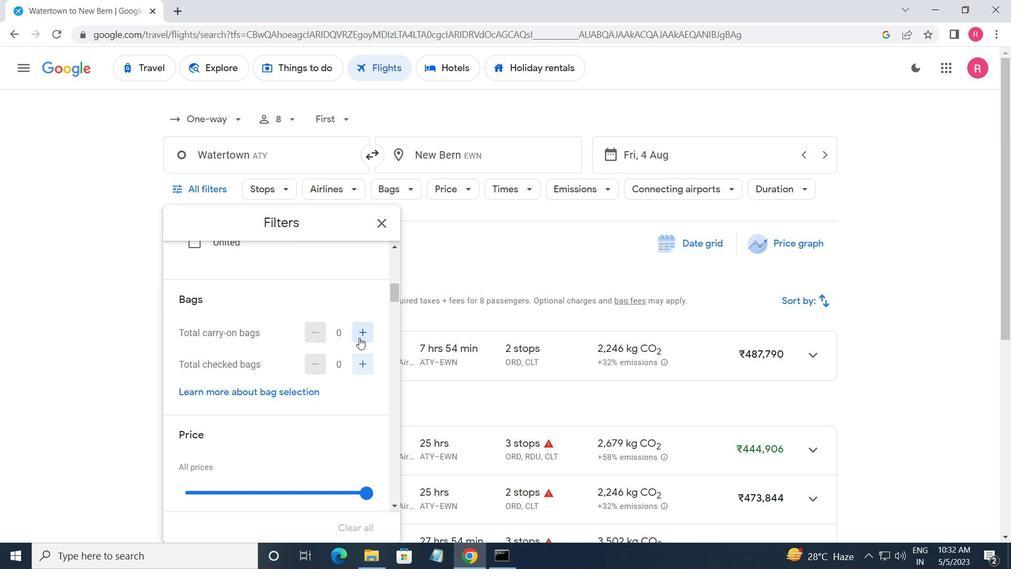 
Action: Mouse moved to (279, 362)
Screenshot: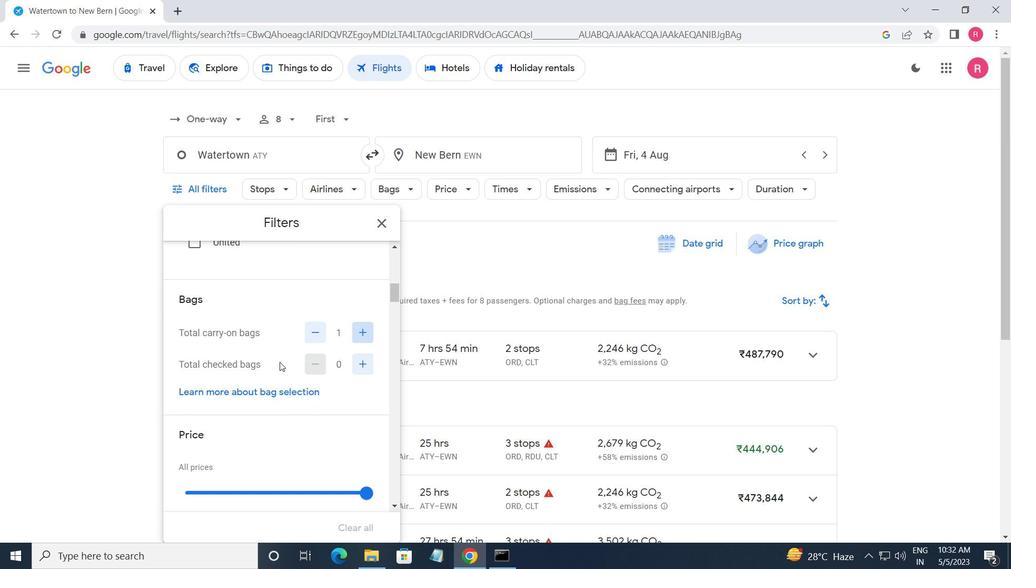 
Action: Mouse scrolled (279, 361) with delta (0, 0)
Screenshot: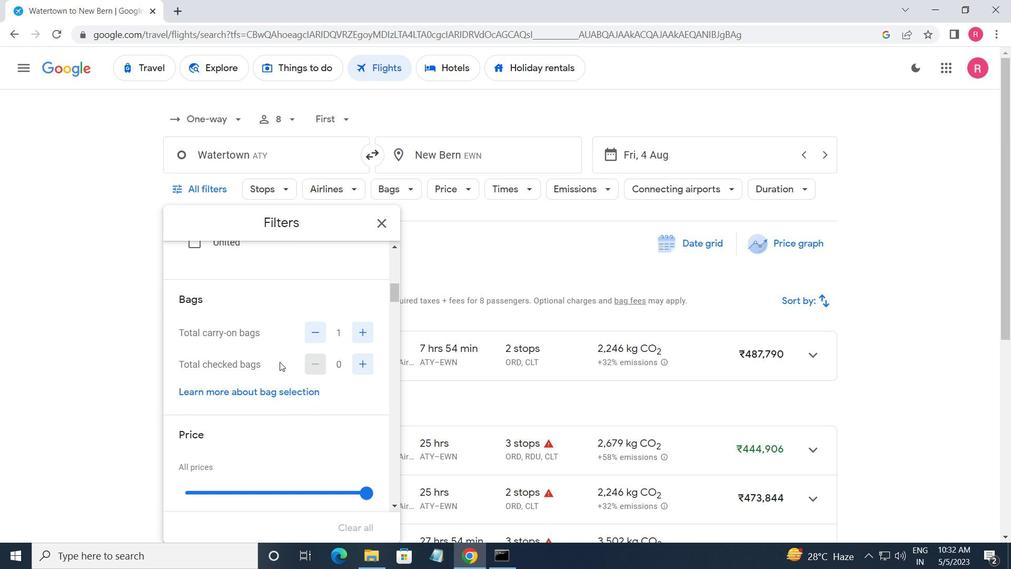 
Action: Mouse moved to (281, 362)
Screenshot: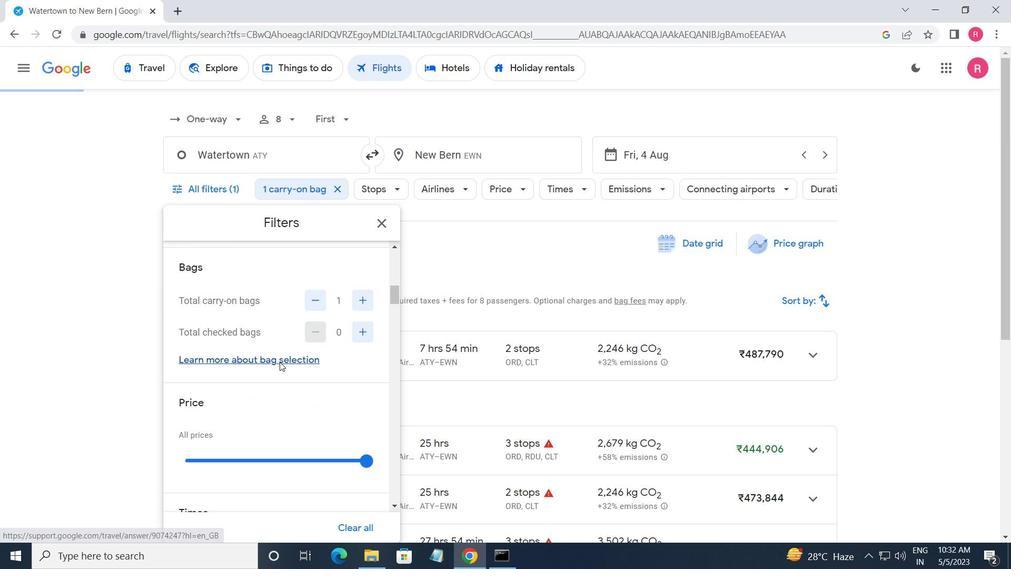 
Action: Mouse scrolled (281, 361) with delta (0, 0)
Screenshot: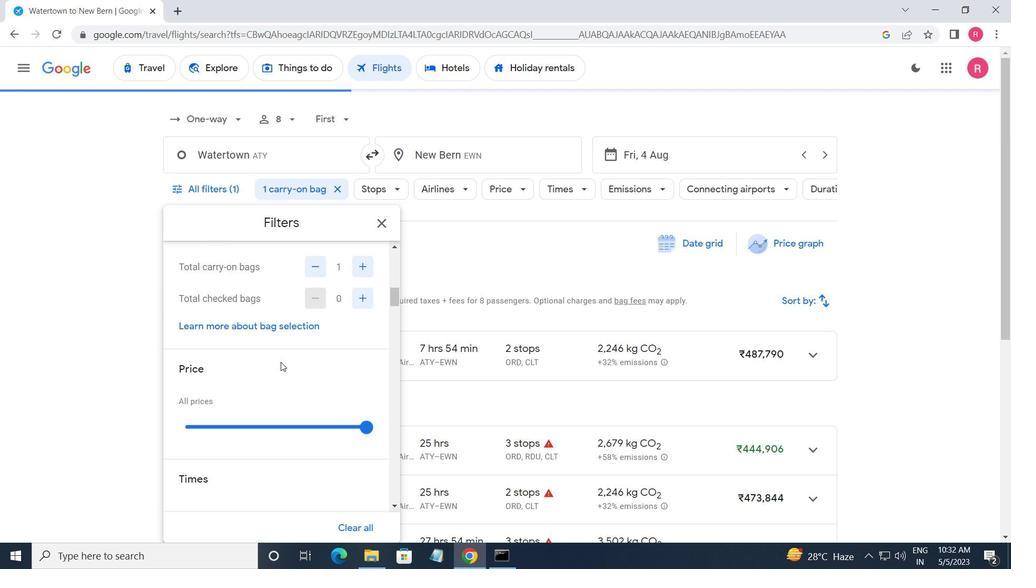 
Action: Mouse moved to (366, 361)
Screenshot: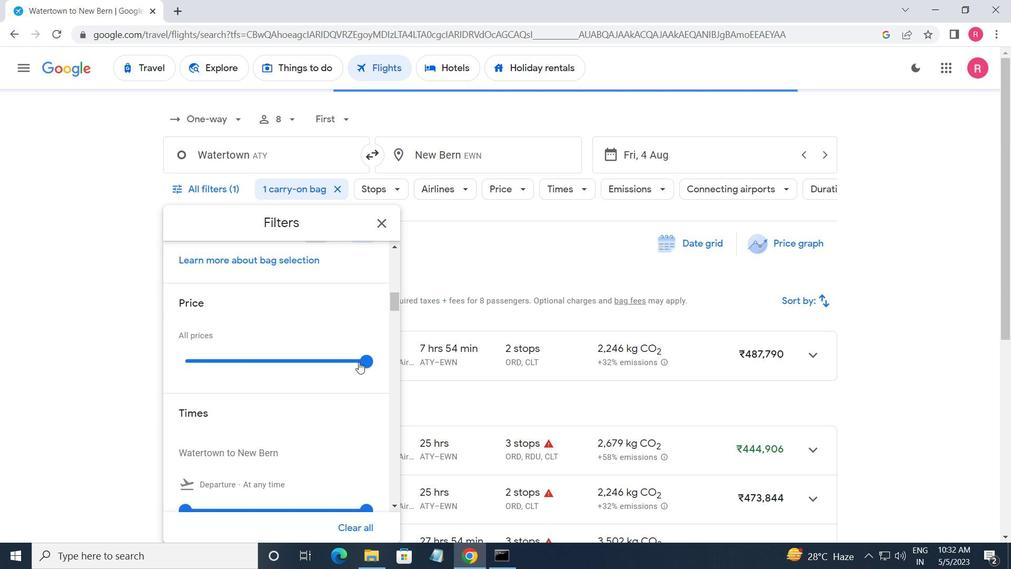 
Action: Mouse pressed left at (366, 361)
Screenshot: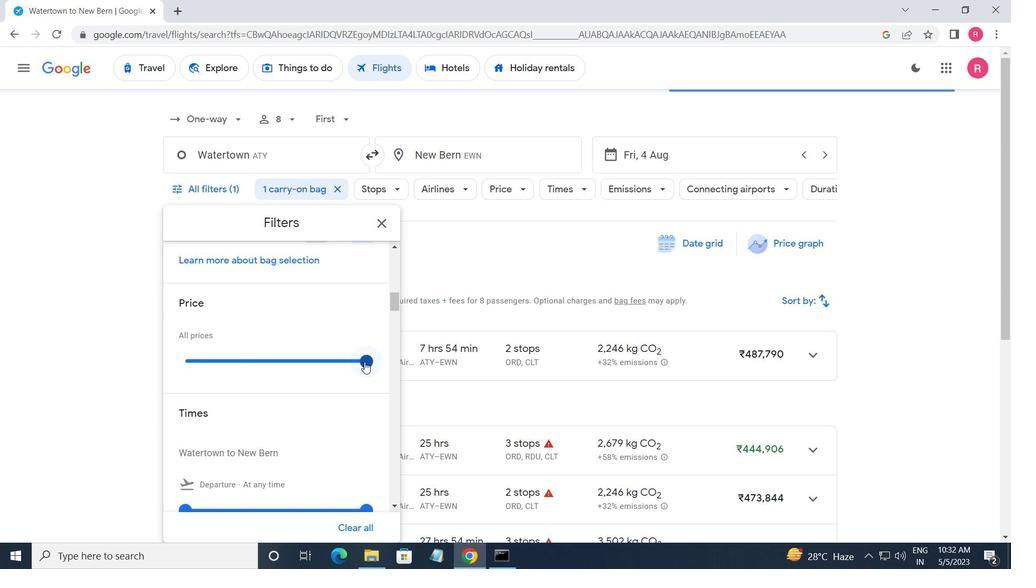 
Action: Mouse moved to (284, 369)
Screenshot: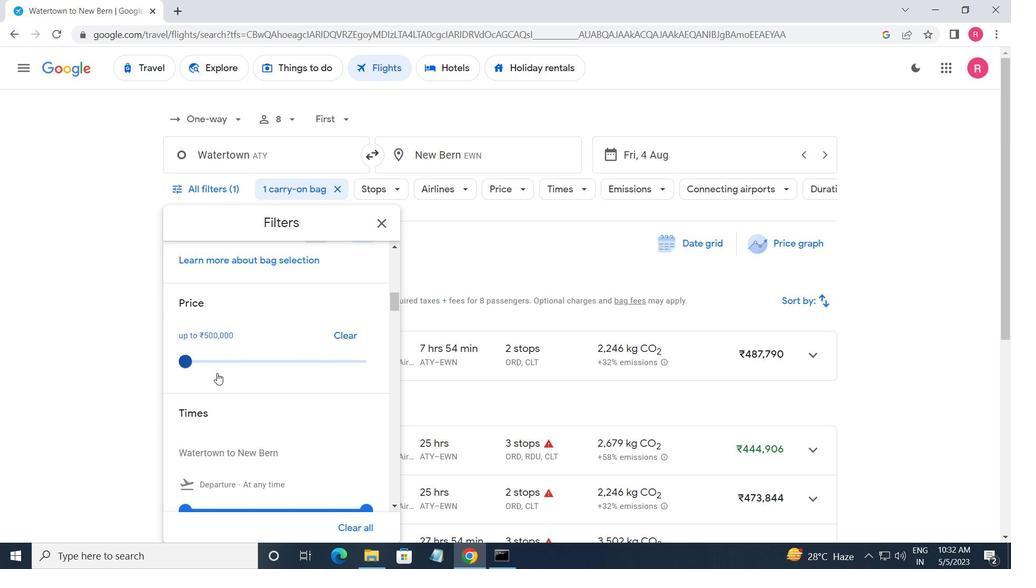 
Action: Mouse scrolled (284, 368) with delta (0, 0)
Screenshot: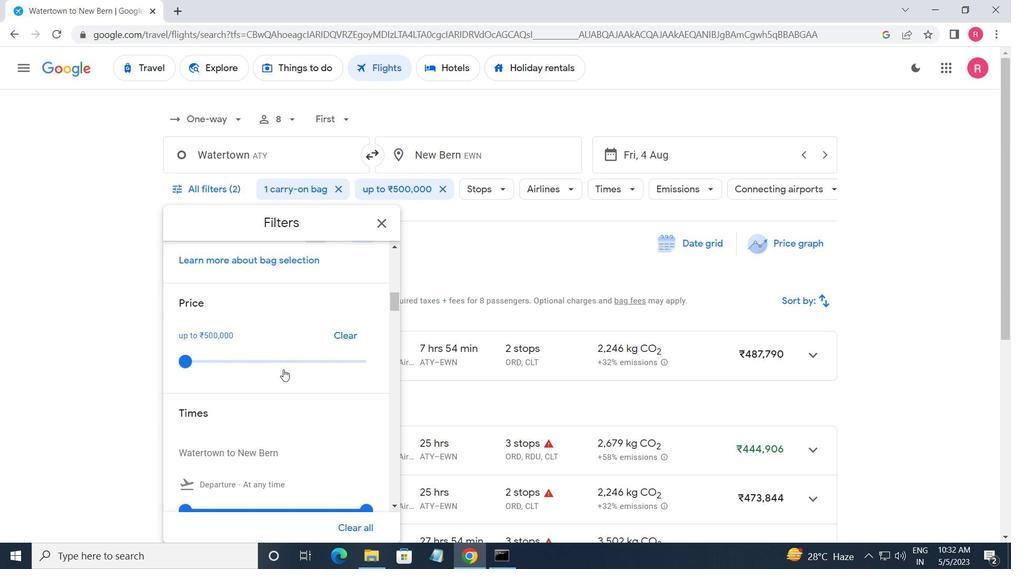 
Action: Mouse moved to (285, 367)
Screenshot: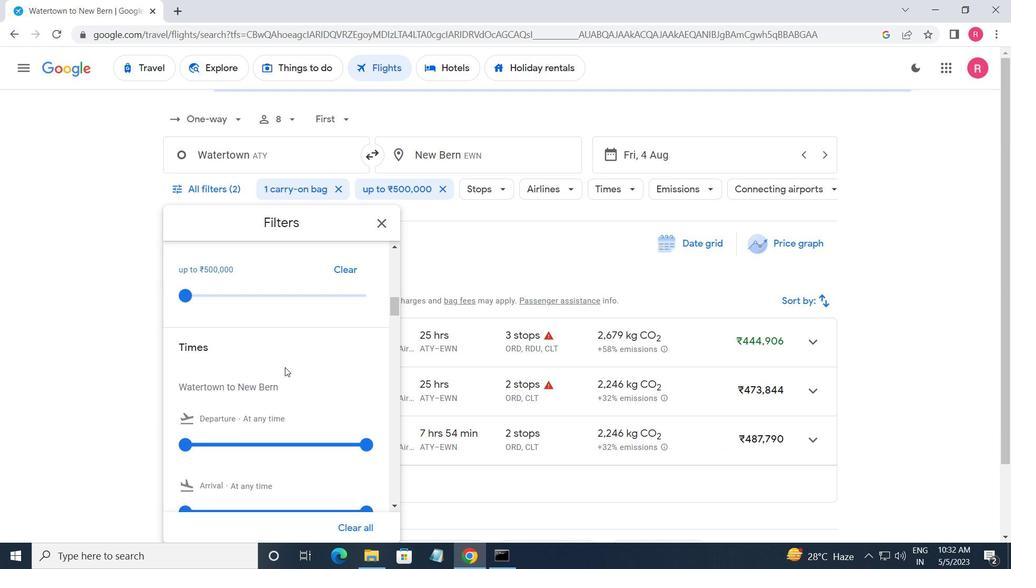 
Action: Mouse scrolled (285, 366) with delta (0, 0)
Screenshot: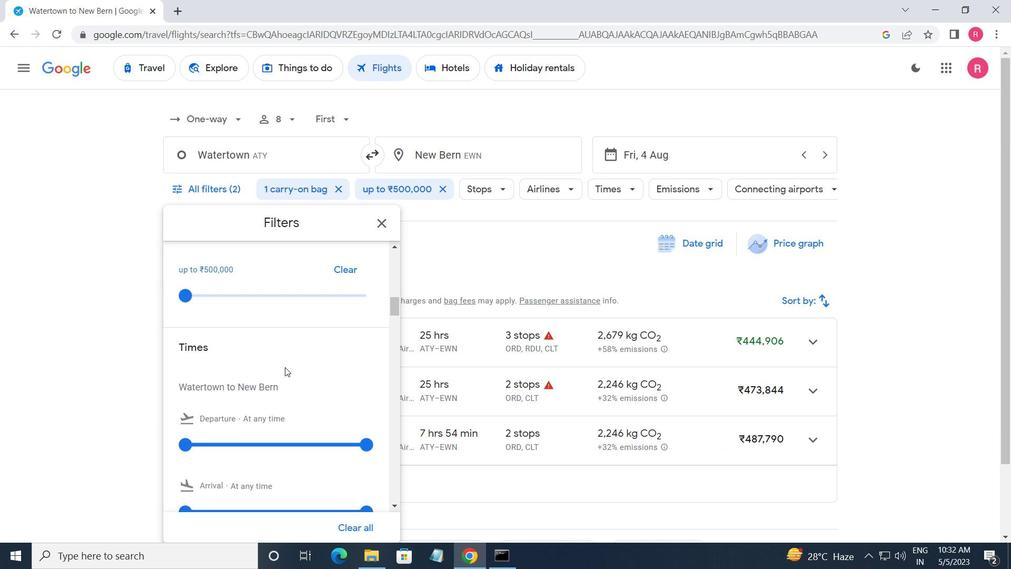 
Action: Mouse moved to (185, 380)
Screenshot: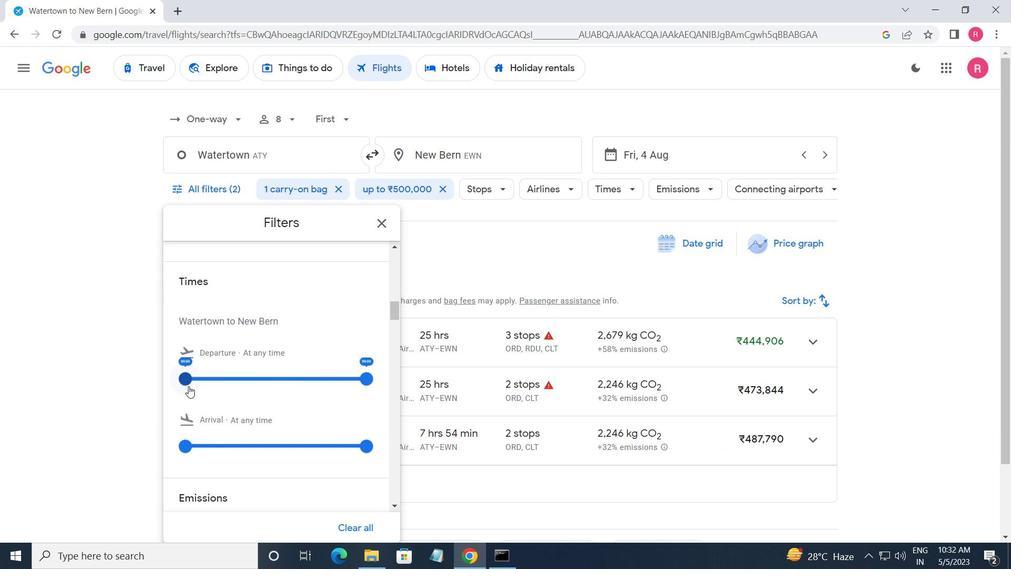 
Action: Mouse pressed left at (185, 380)
Screenshot: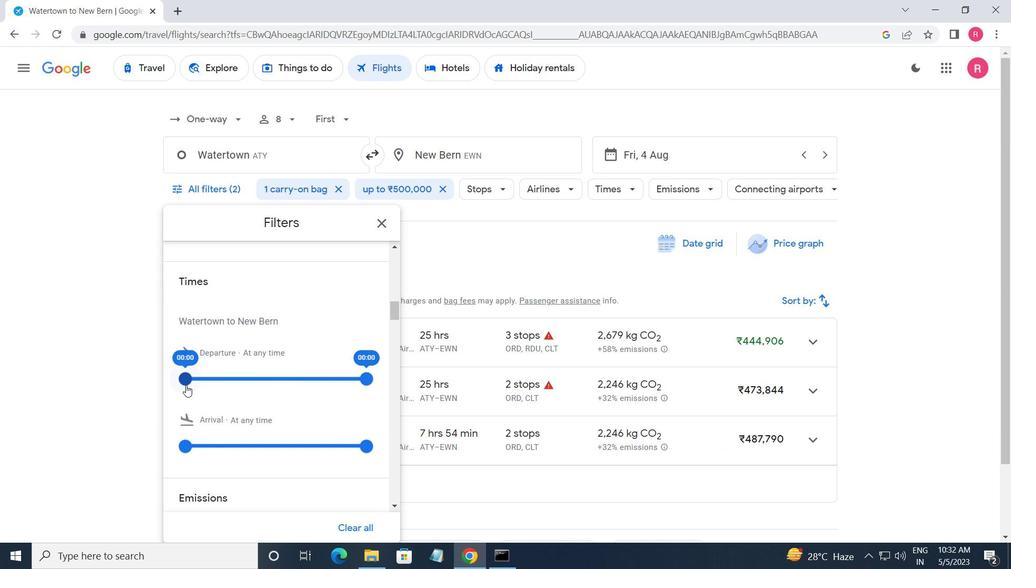 
Action: Mouse moved to (366, 376)
Screenshot: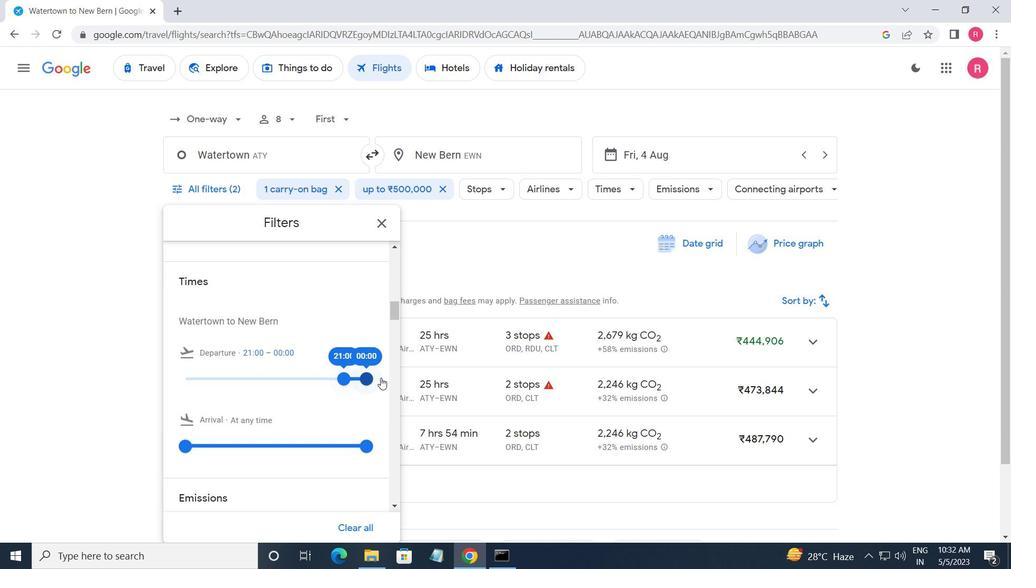 
Action: Mouse pressed left at (366, 376)
Screenshot: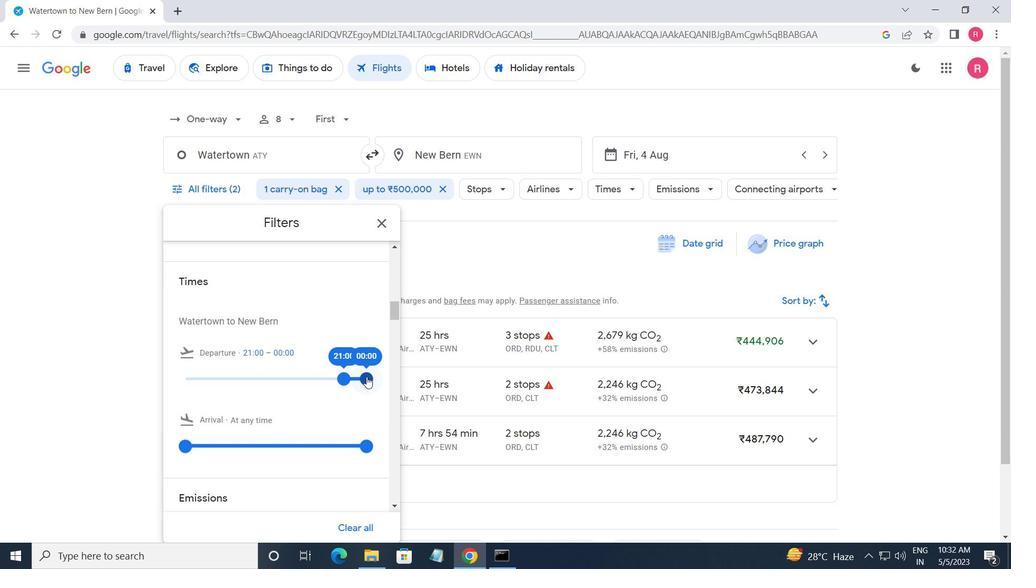
Action: Mouse moved to (379, 224)
Screenshot: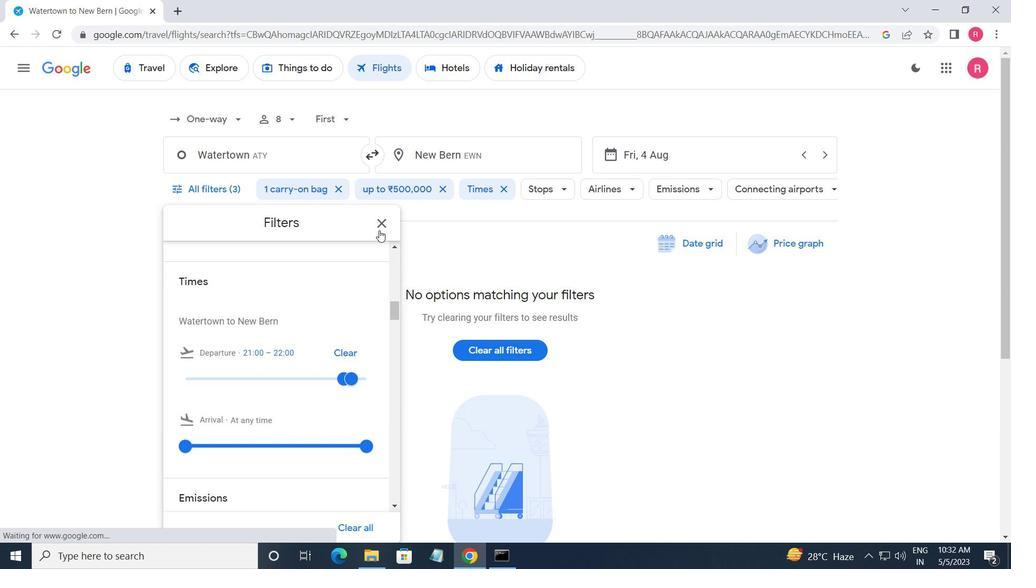 
Action: Mouse pressed left at (379, 224)
Screenshot: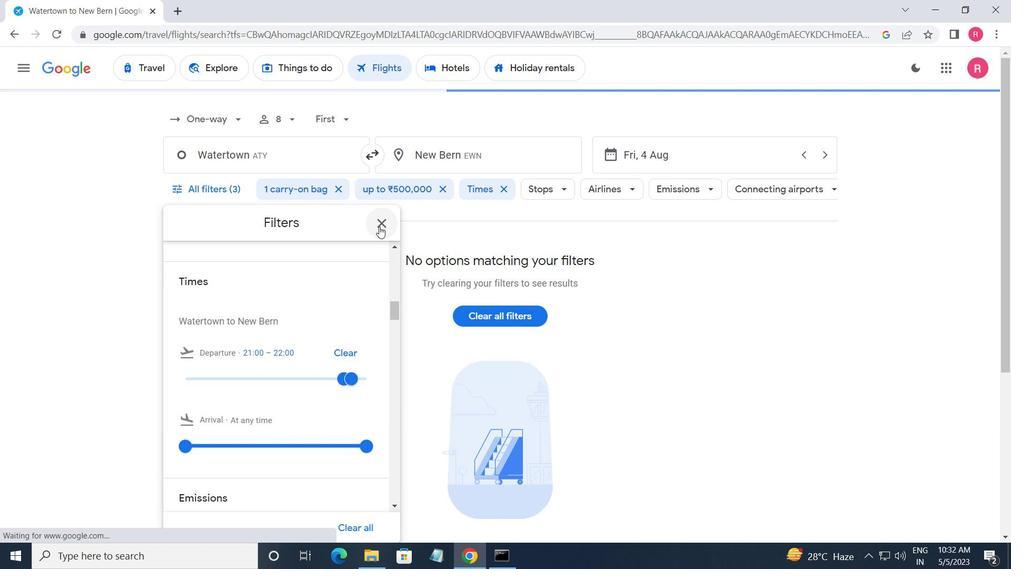 
